 Task: Look for space in Jānjgīr, India from 15th June, 2023 to 21st June, 2023 for 5 adults in price range Rs.14000 to Rs.25000. Place can be entire place with 3 bedrooms having 3 beds and 3 bathrooms. Property type can be house, flat, guest house. Booking option can be shelf check-in. Required host language is English.
Action: Mouse moved to (444, 114)
Screenshot: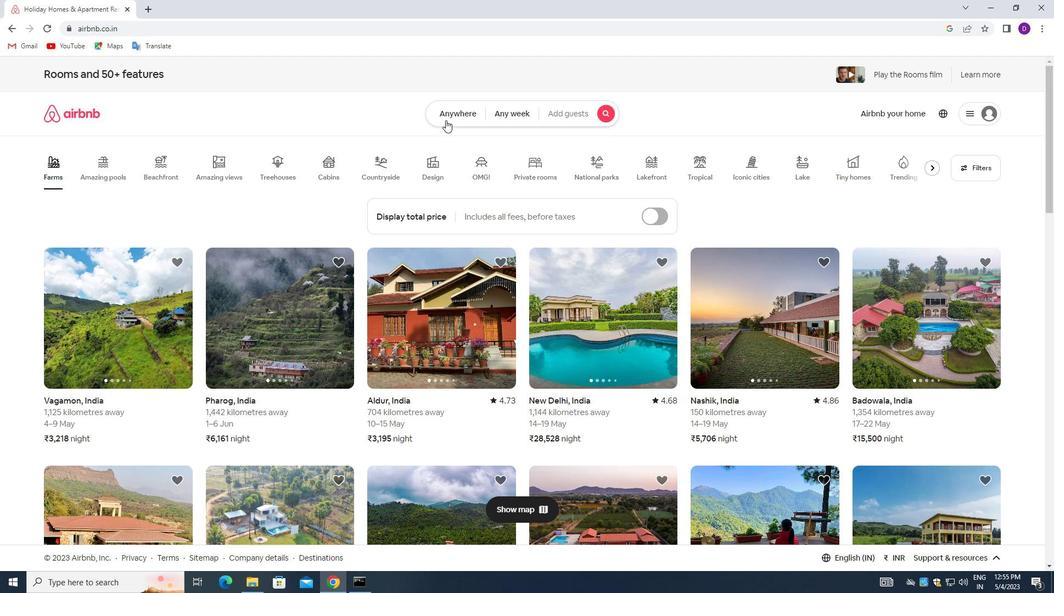 
Action: Mouse pressed left at (444, 114)
Screenshot: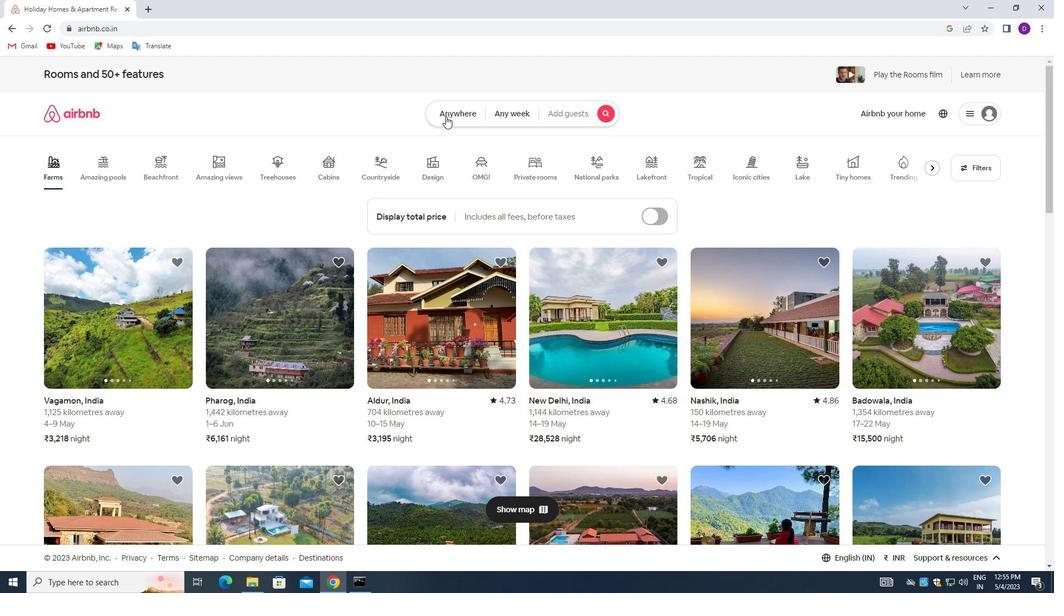 
Action: Mouse moved to (447, 152)
Screenshot: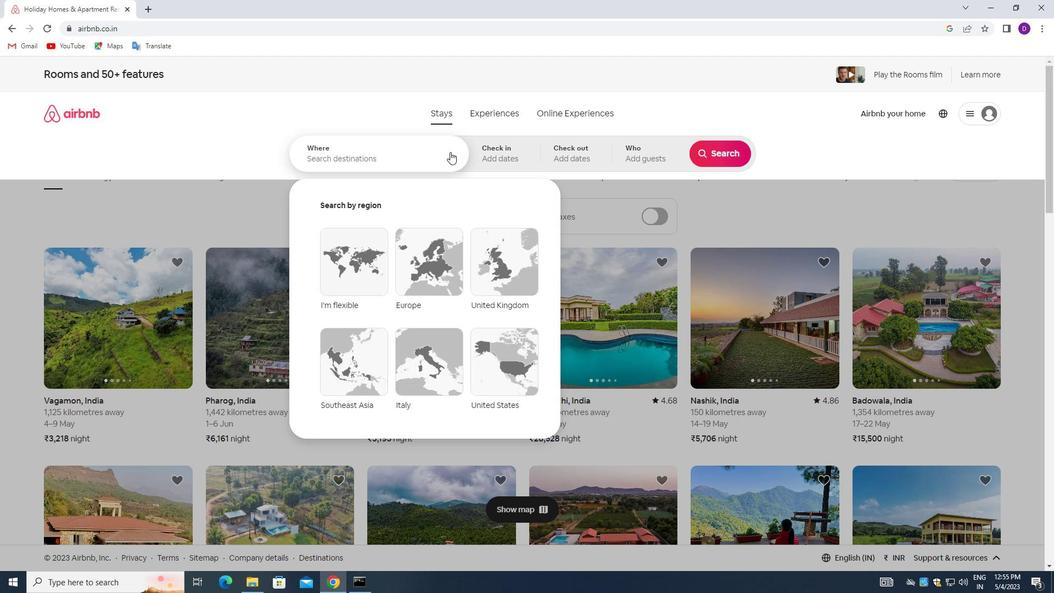 
Action: Mouse pressed left at (447, 152)
Screenshot: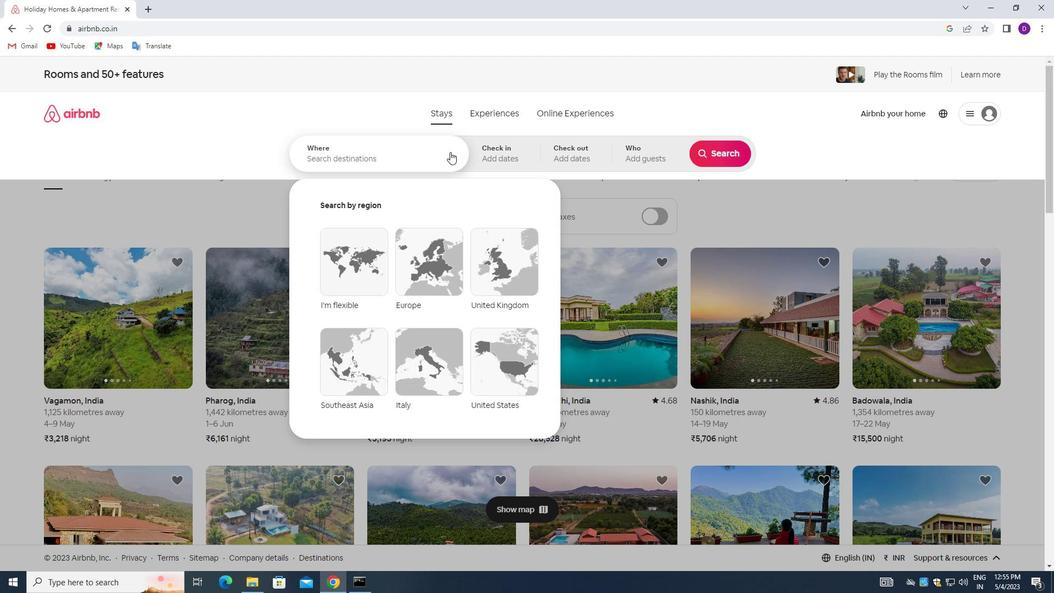
Action: Mouse moved to (121, 145)
Screenshot: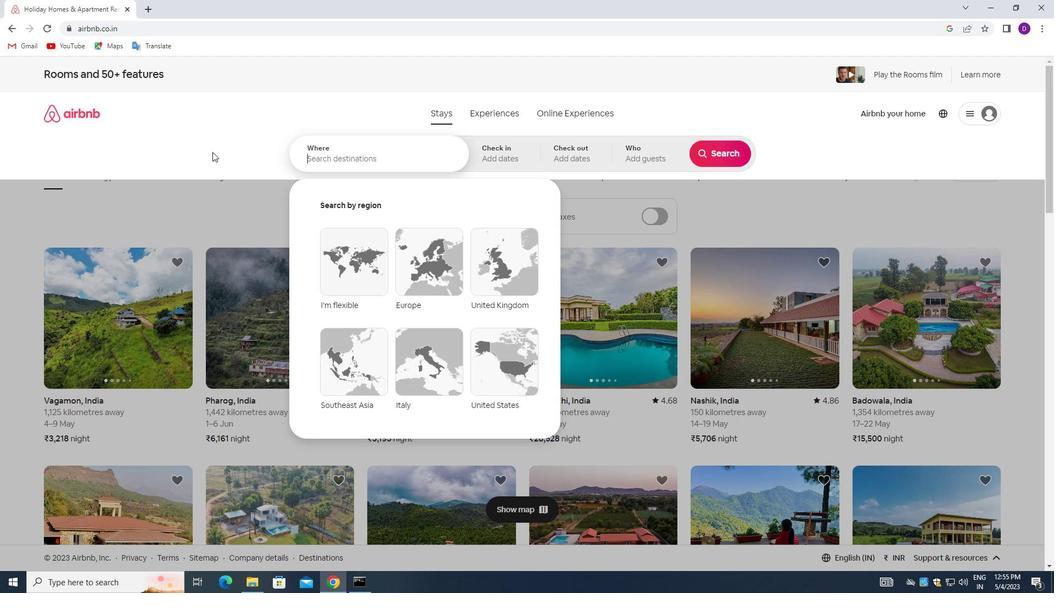 
Action: Key pressed <Key.shift>JANJGIR,<Key.space><Key.shift>INDIA<Key.enter>
Screenshot: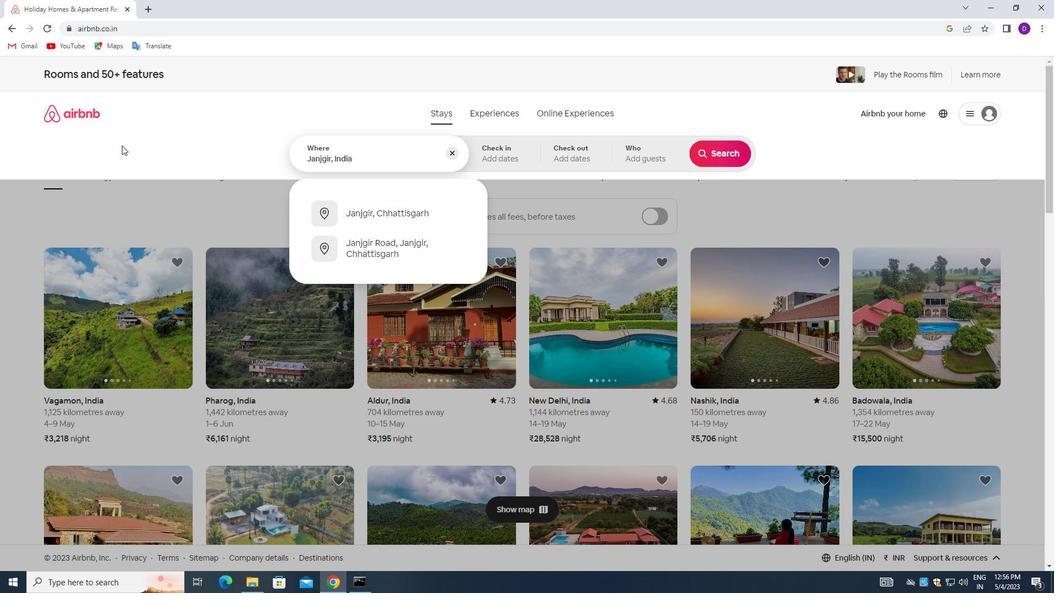 
Action: Mouse moved to (658, 341)
Screenshot: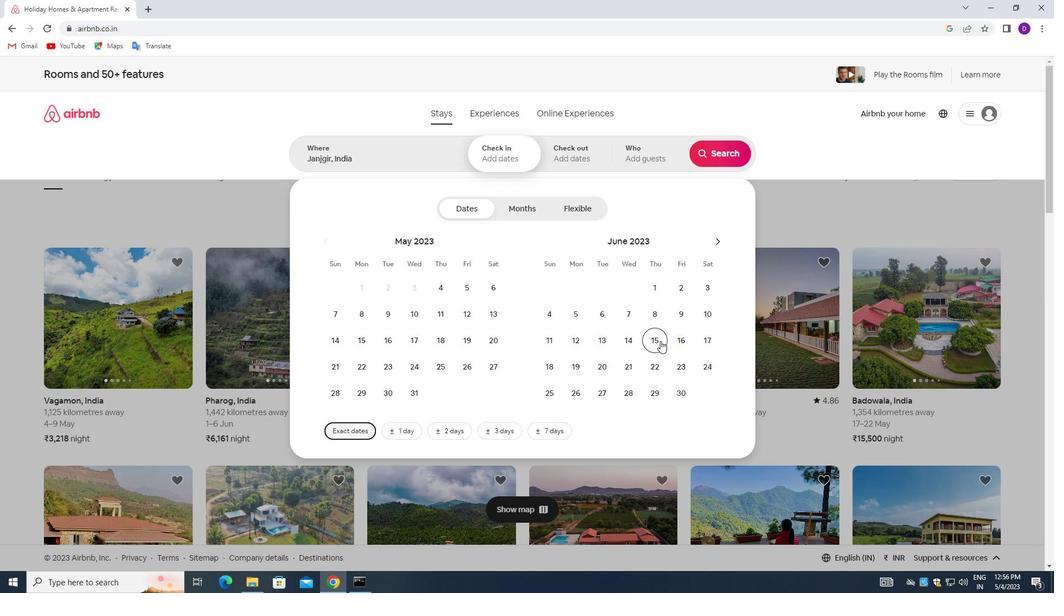 
Action: Mouse pressed left at (658, 341)
Screenshot: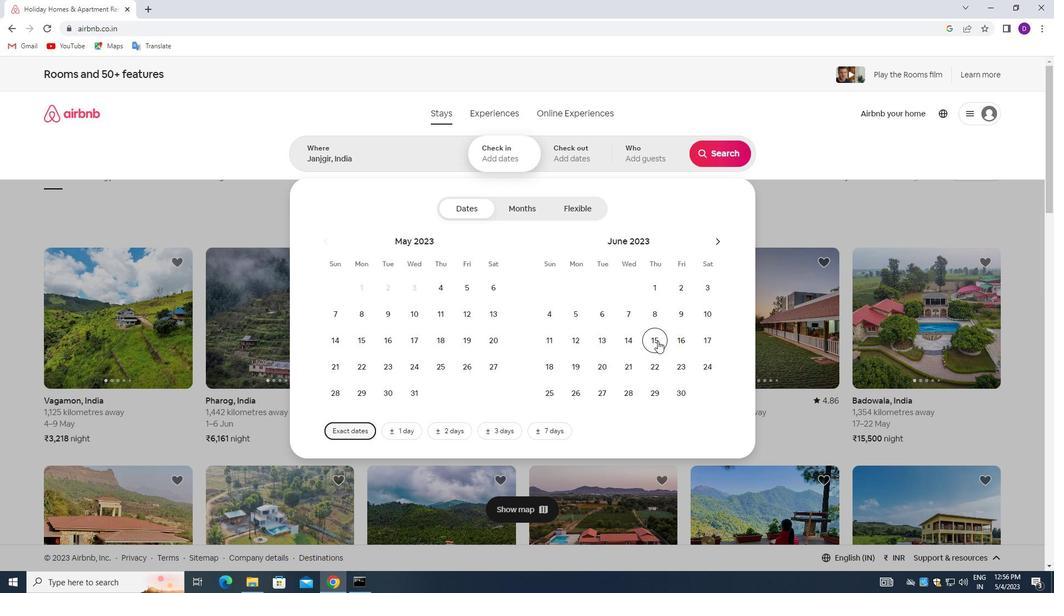 
Action: Mouse moved to (632, 364)
Screenshot: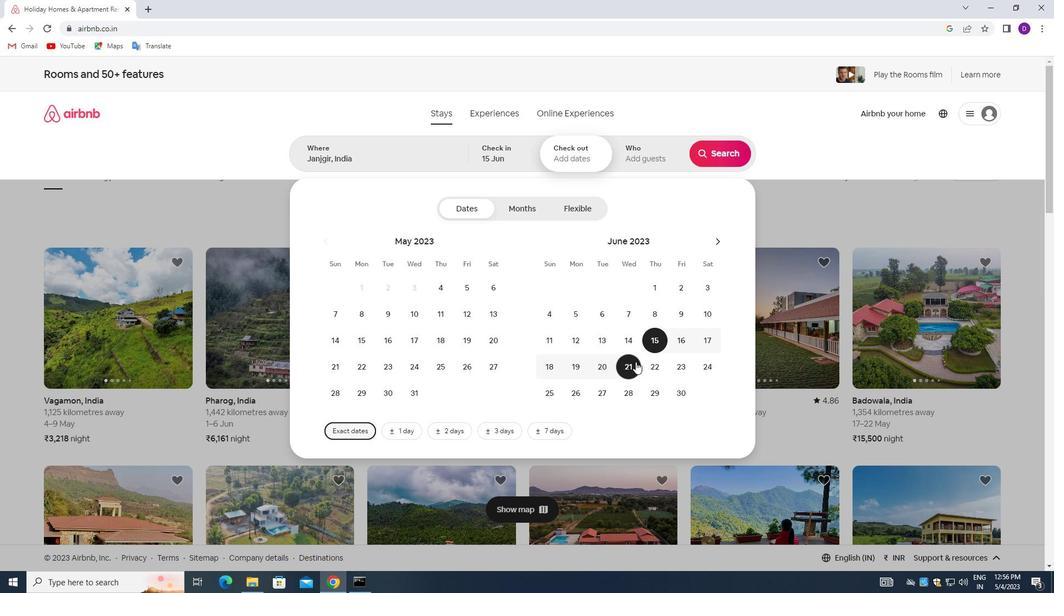 
Action: Mouse pressed left at (632, 364)
Screenshot: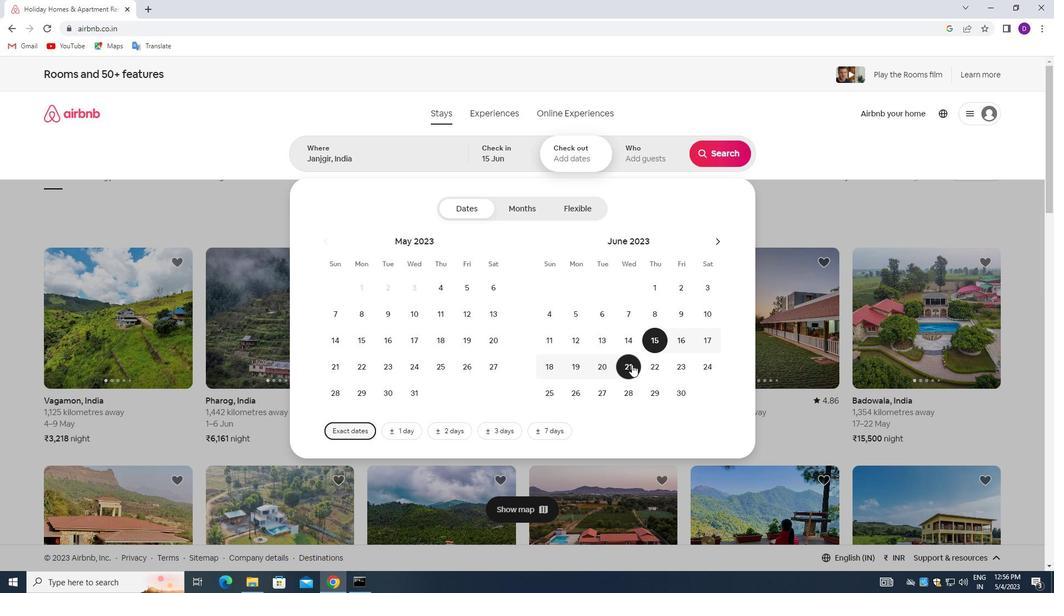 
Action: Mouse moved to (641, 157)
Screenshot: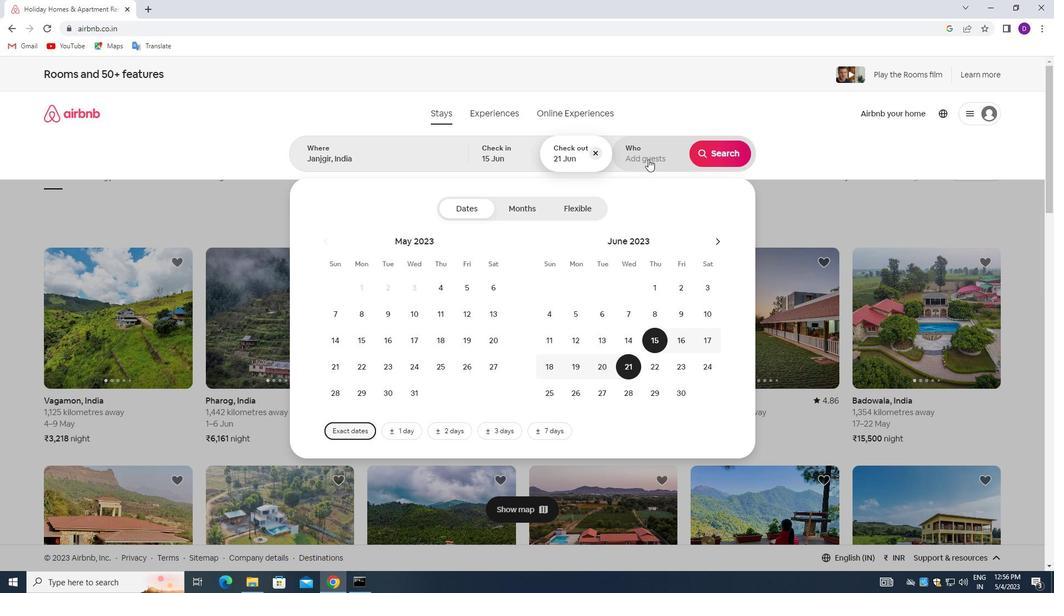 
Action: Mouse pressed left at (641, 157)
Screenshot: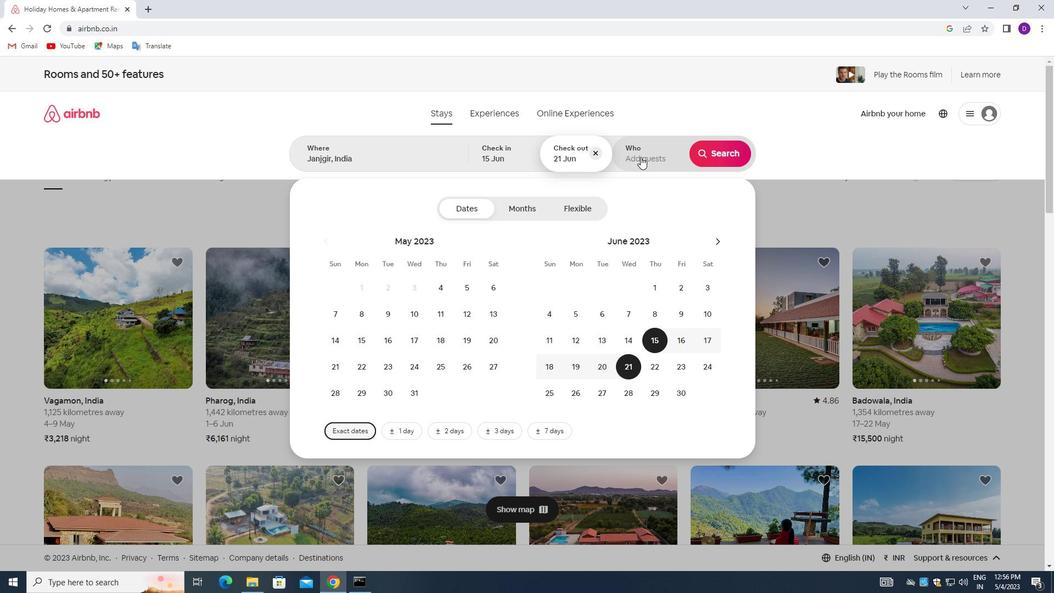 
Action: Mouse moved to (722, 213)
Screenshot: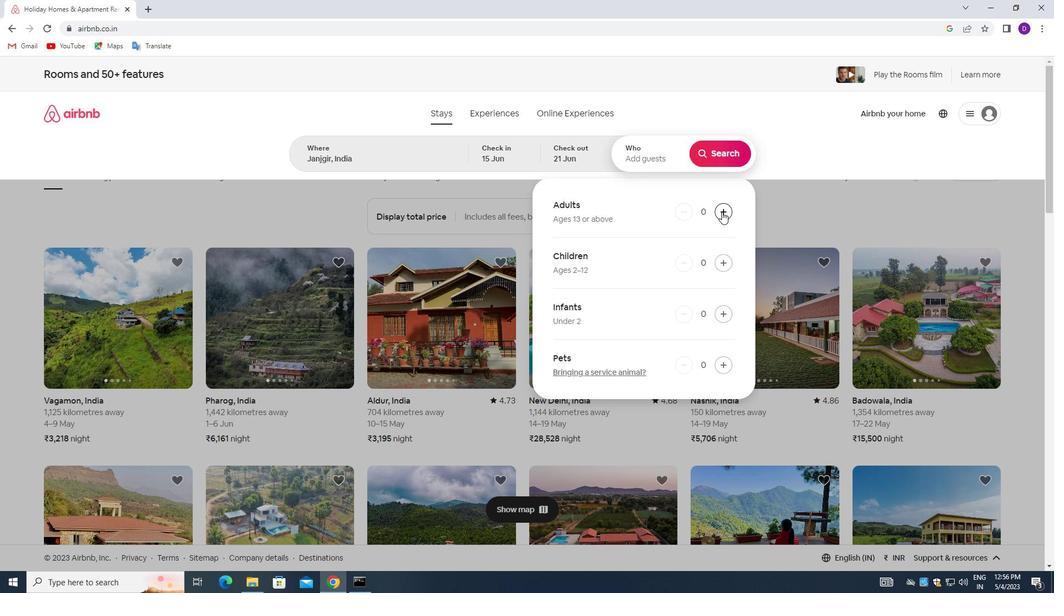 
Action: Mouse pressed left at (722, 213)
Screenshot: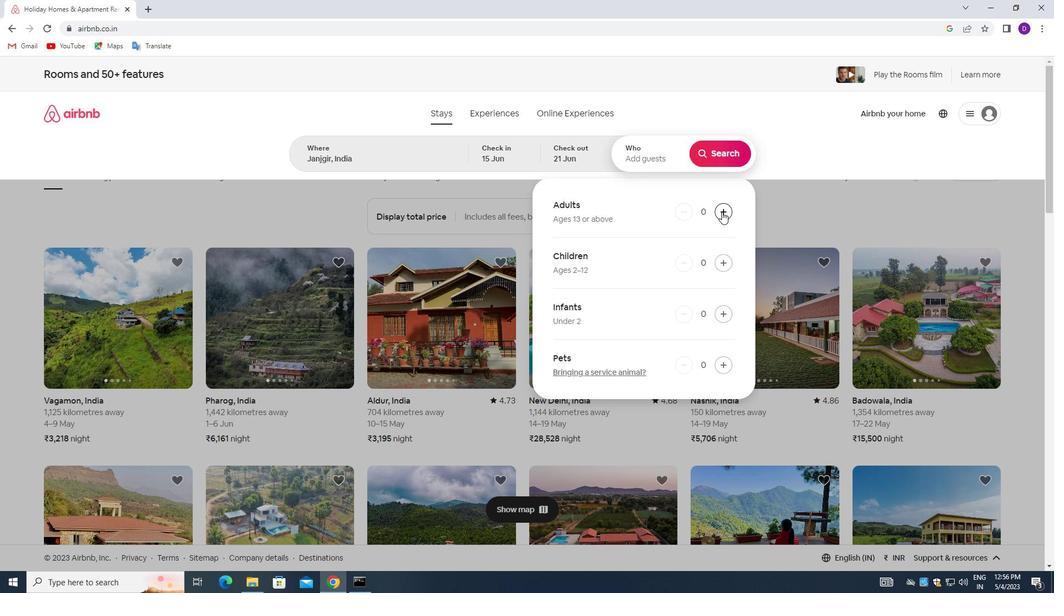 
Action: Mouse pressed left at (722, 213)
Screenshot: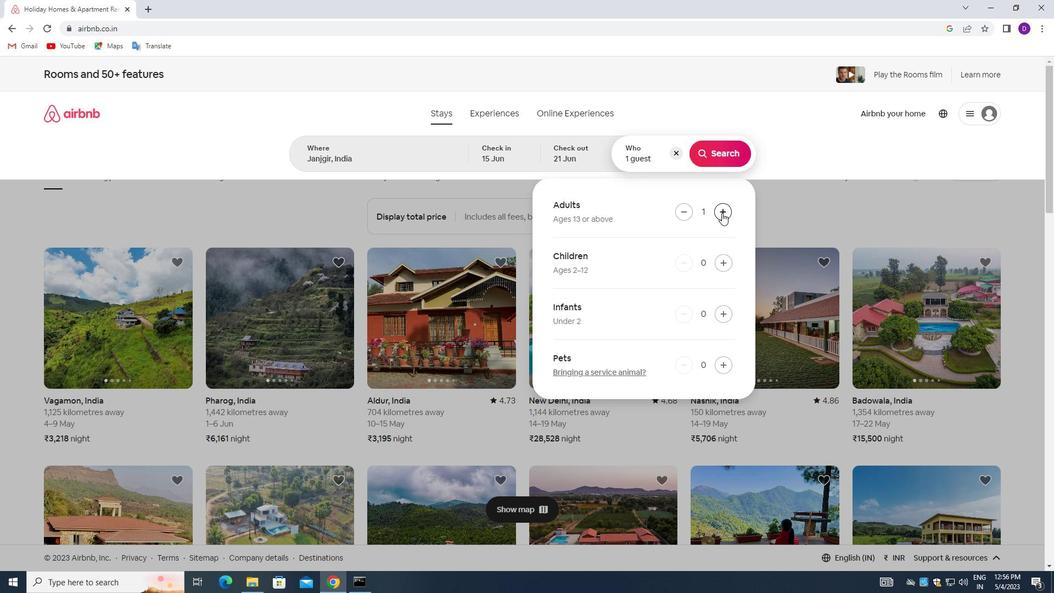 
Action: Mouse pressed left at (722, 213)
Screenshot: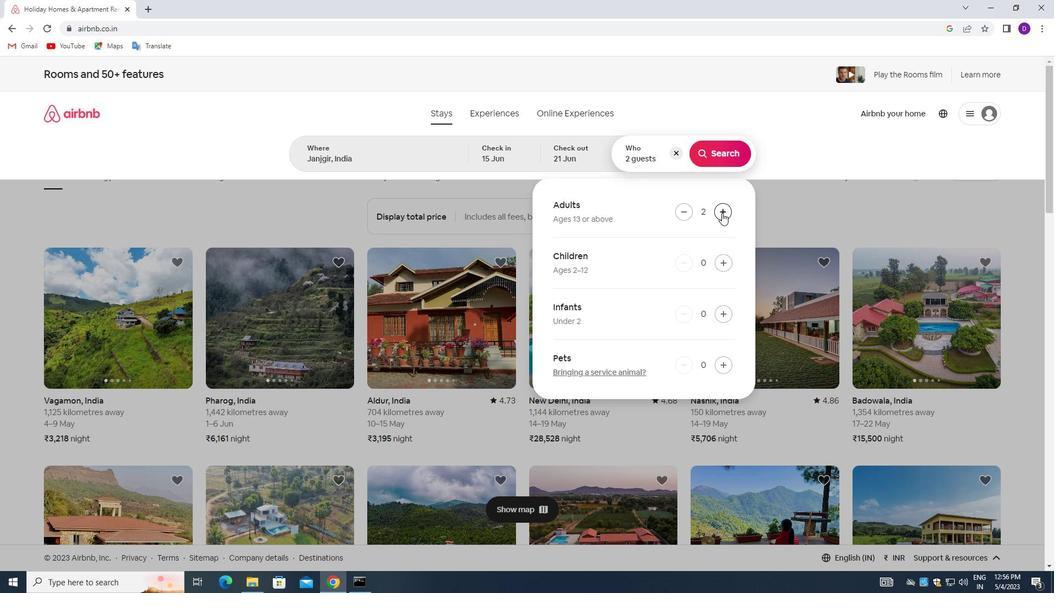 
Action: Mouse pressed left at (722, 213)
Screenshot: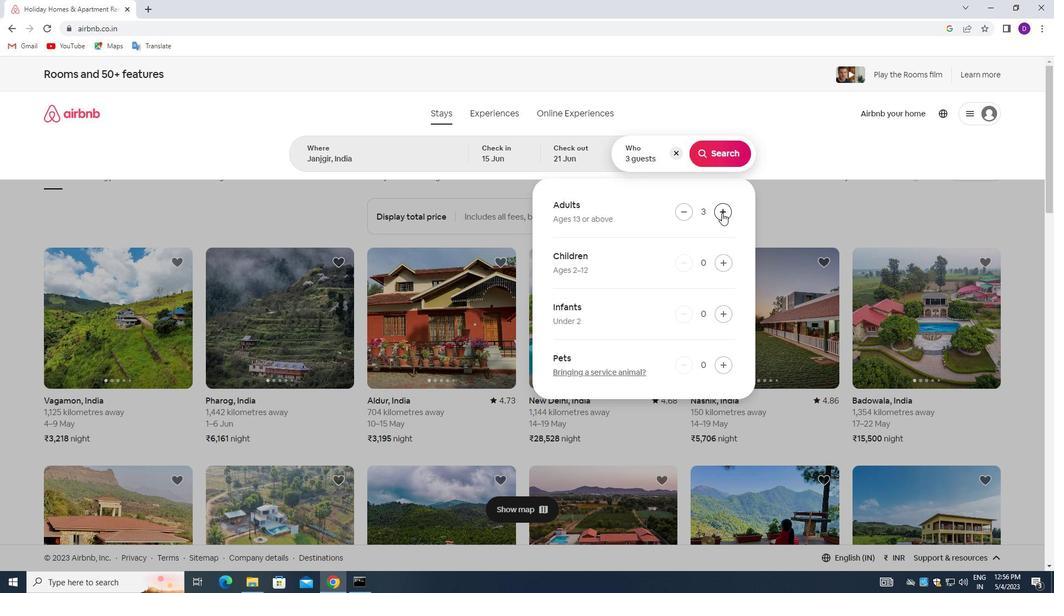 
Action: Mouse pressed left at (722, 213)
Screenshot: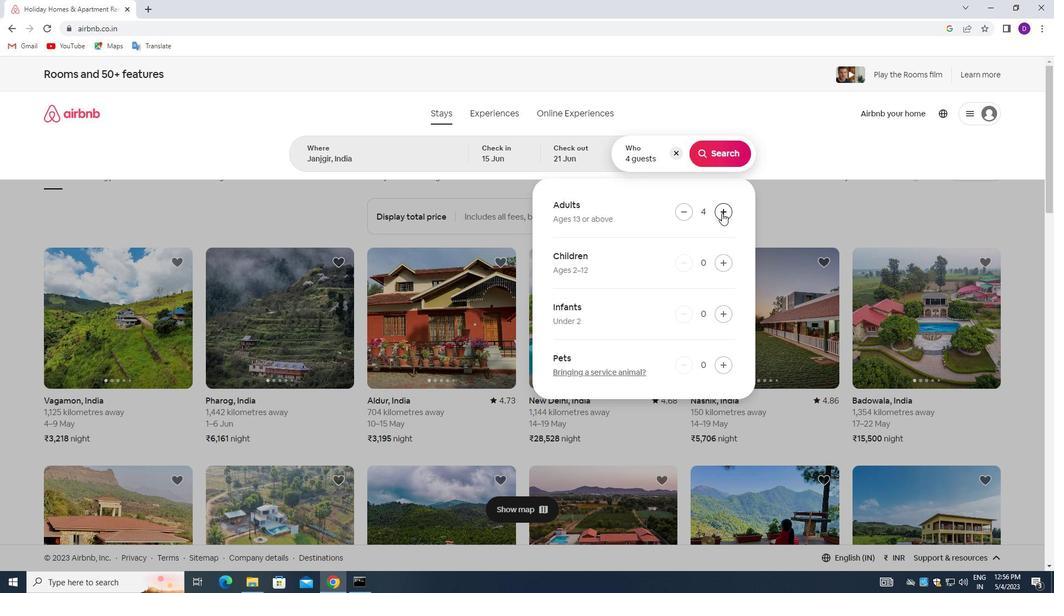 
Action: Mouse moved to (714, 154)
Screenshot: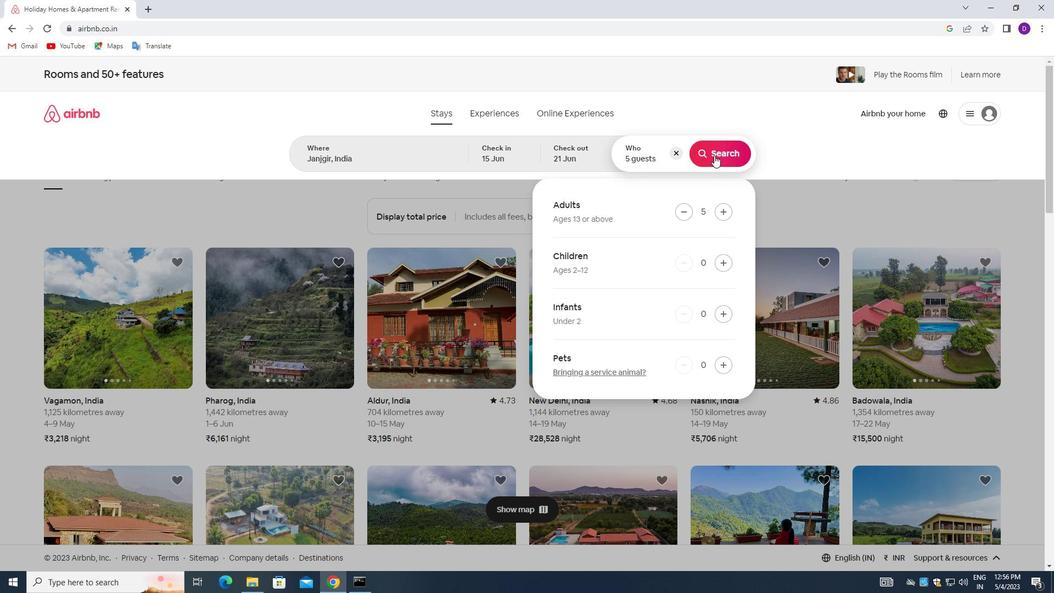 
Action: Mouse pressed left at (714, 154)
Screenshot: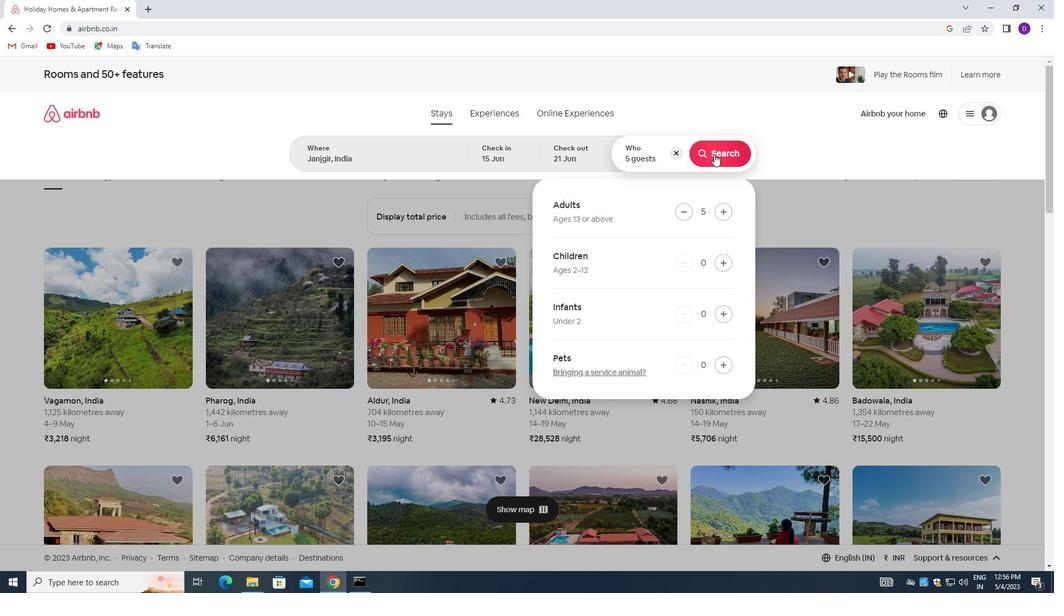
Action: Mouse moved to (993, 123)
Screenshot: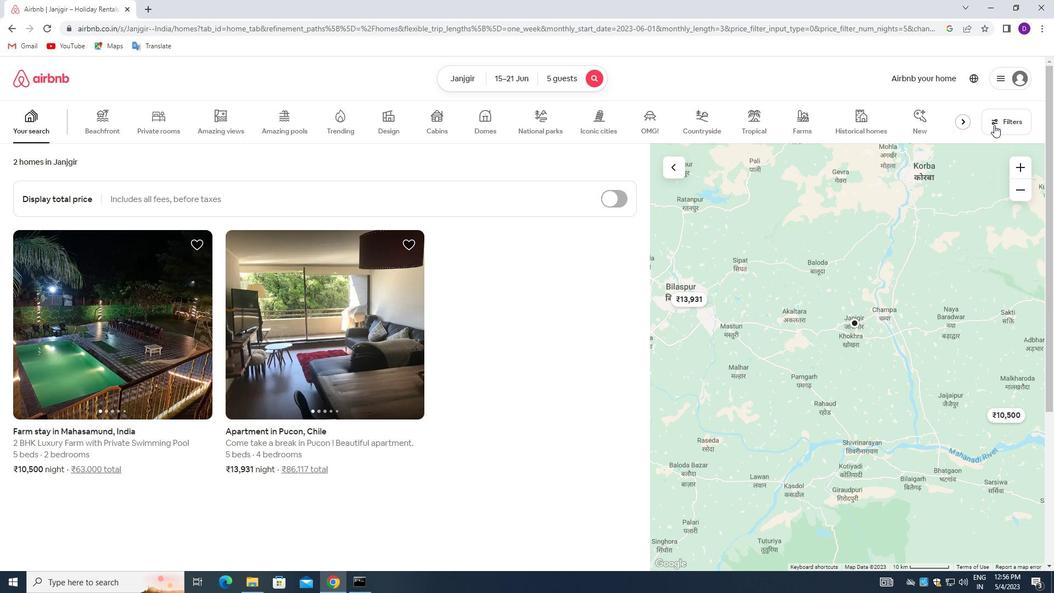 
Action: Mouse pressed left at (993, 123)
Screenshot: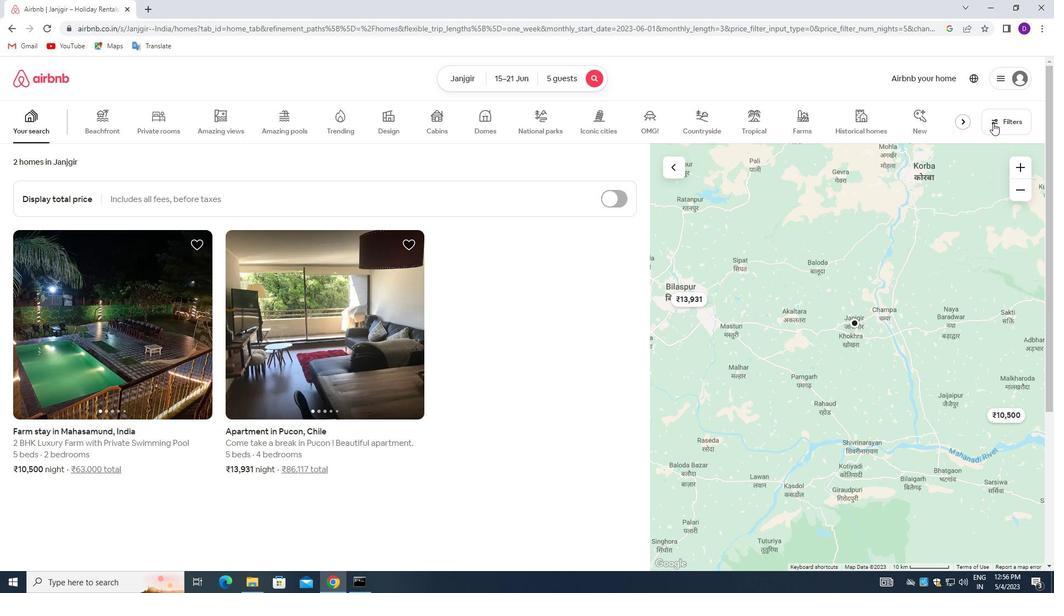 
Action: Mouse moved to (386, 262)
Screenshot: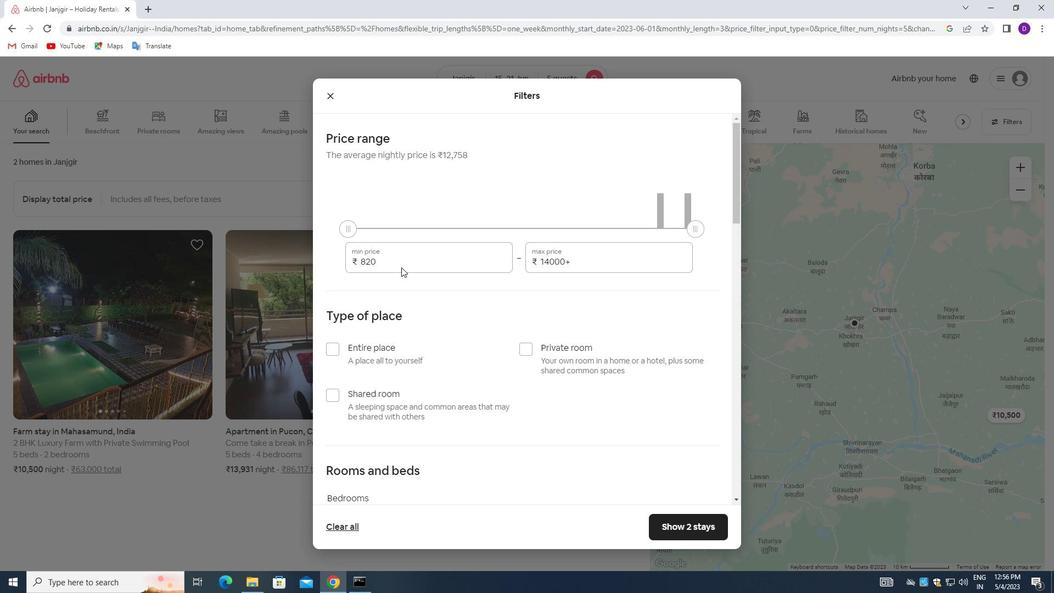 
Action: Mouse pressed left at (386, 262)
Screenshot: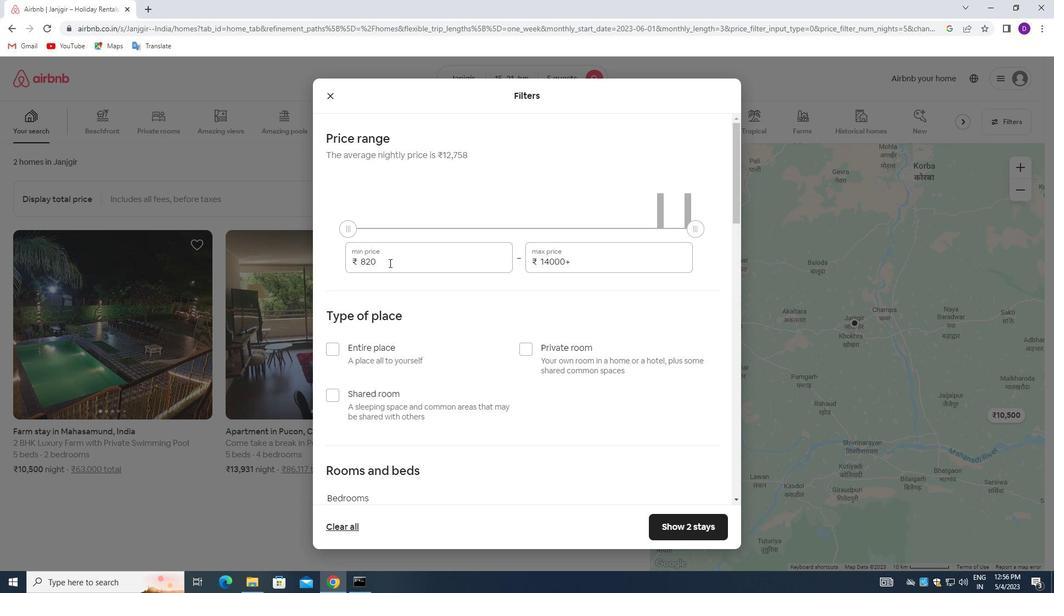 
Action: Mouse pressed left at (386, 262)
Screenshot: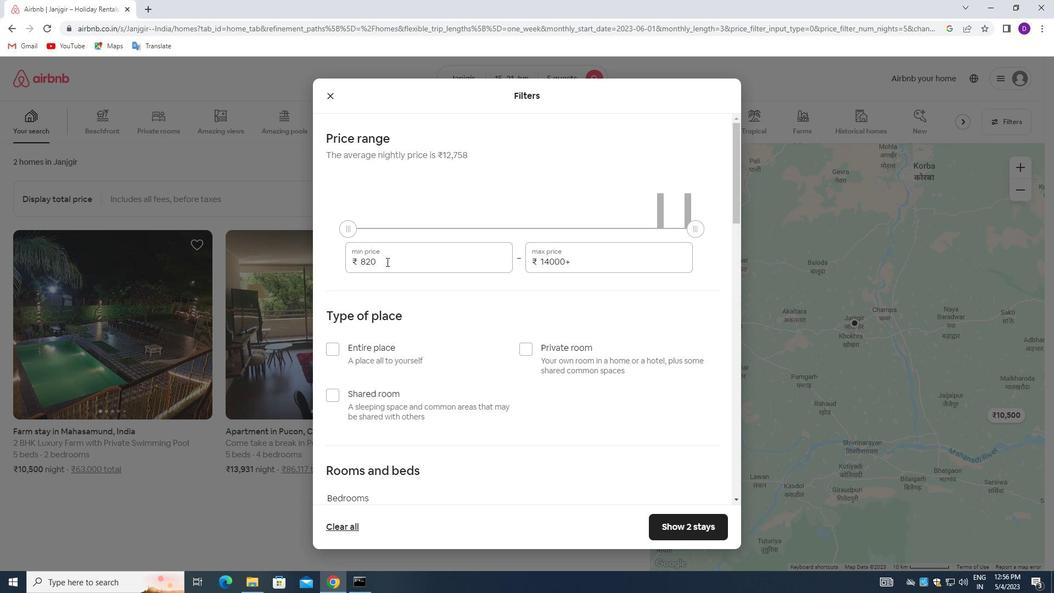 
Action: Key pressed 14000<Key.tab>25000
Screenshot: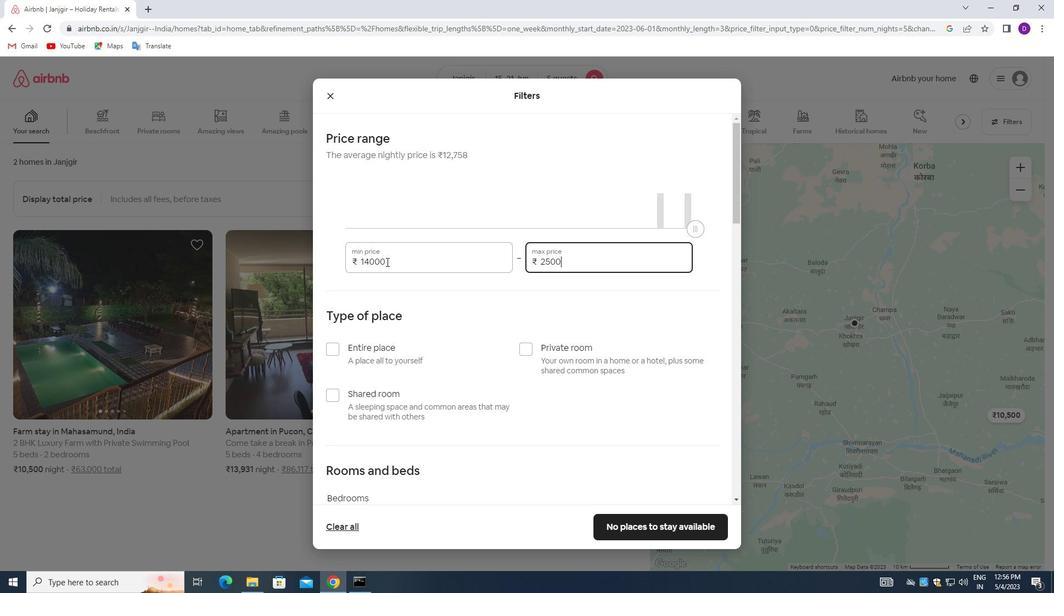 
Action: Mouse moved to (539, 360)
Screenshot: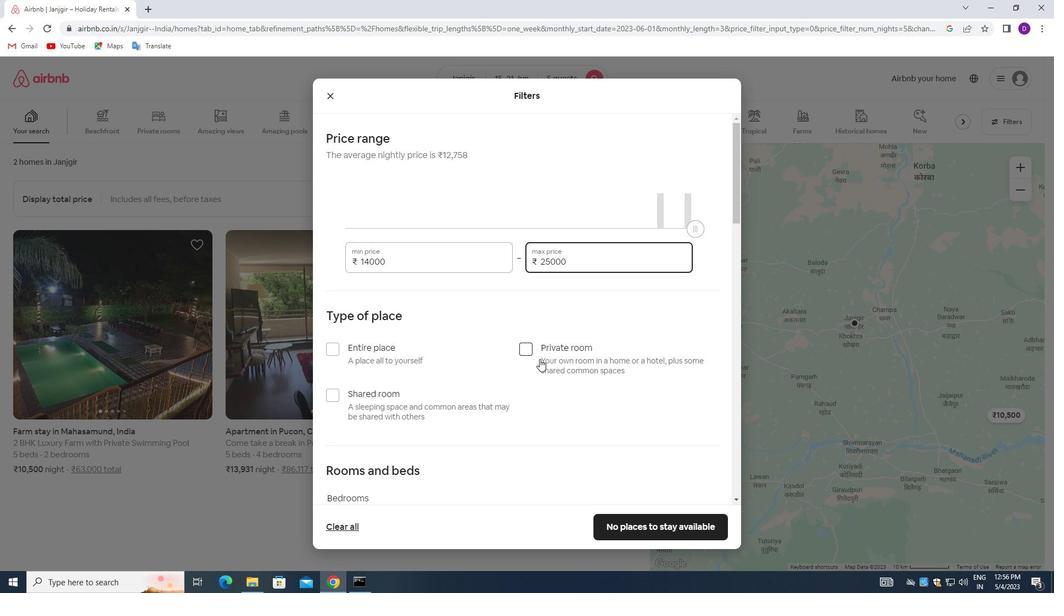 
Action: Mouse scrolled (539, 359) with delta (0, 0)
Screenshot: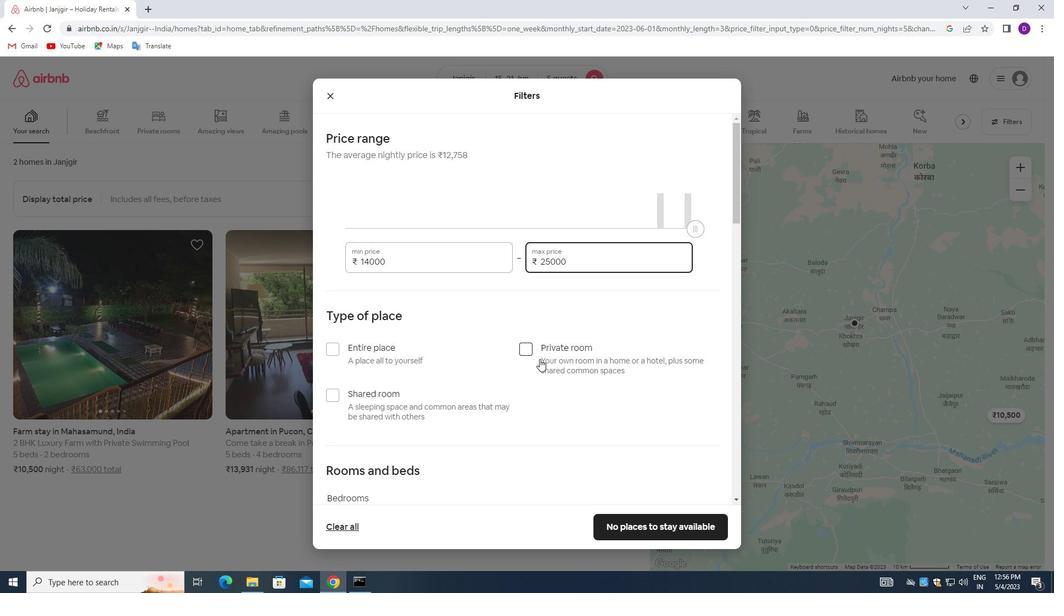 
Action: Mouse moved to (335, 292)
Screenshot: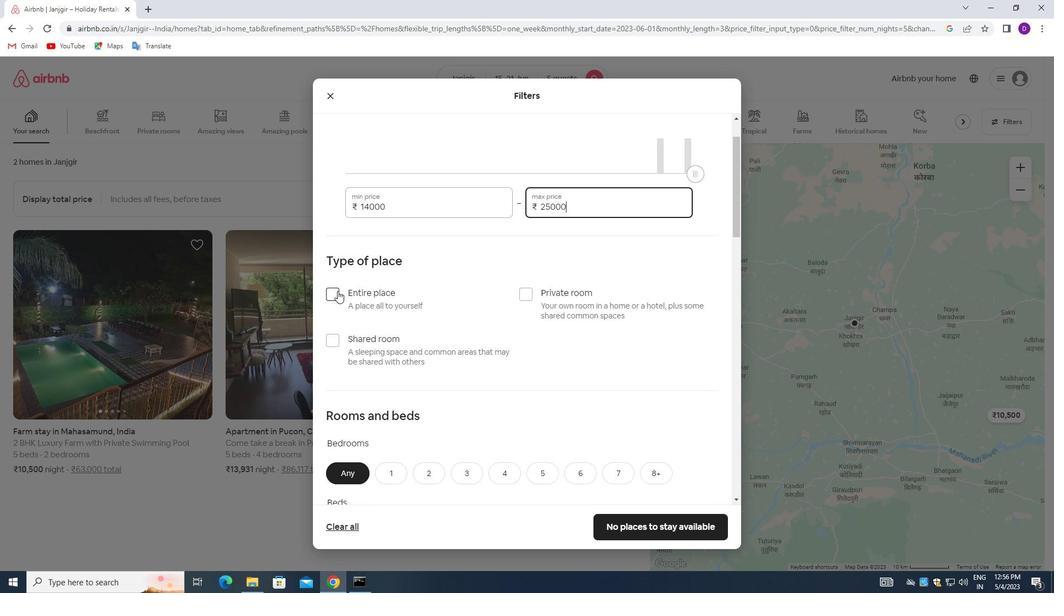 
Action: Mouse pressed left at (335, 292)
Screenshot: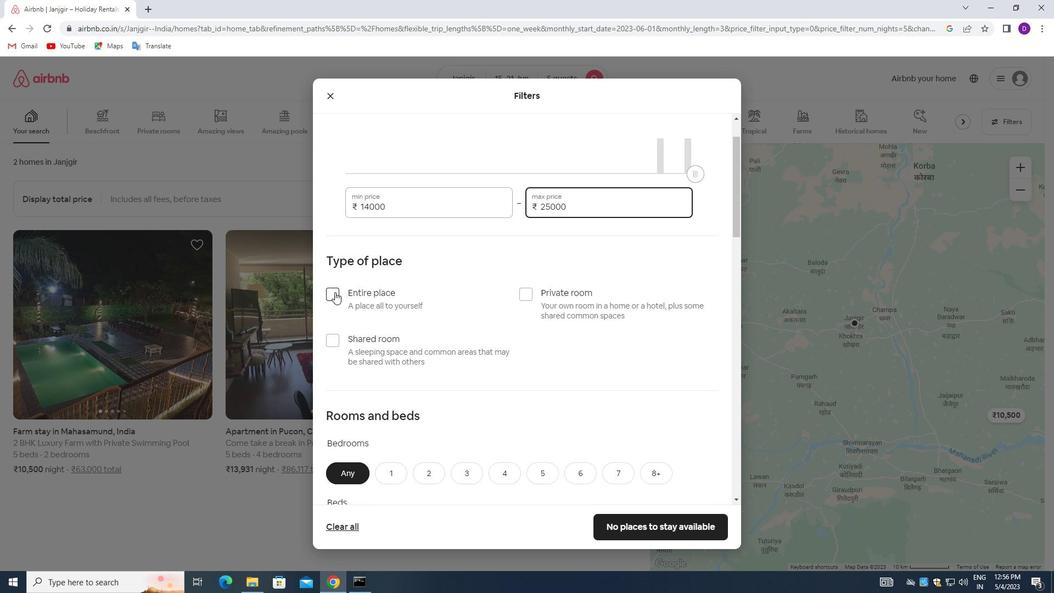 
Action: Mouse moved to (489, 323)
Screenshot: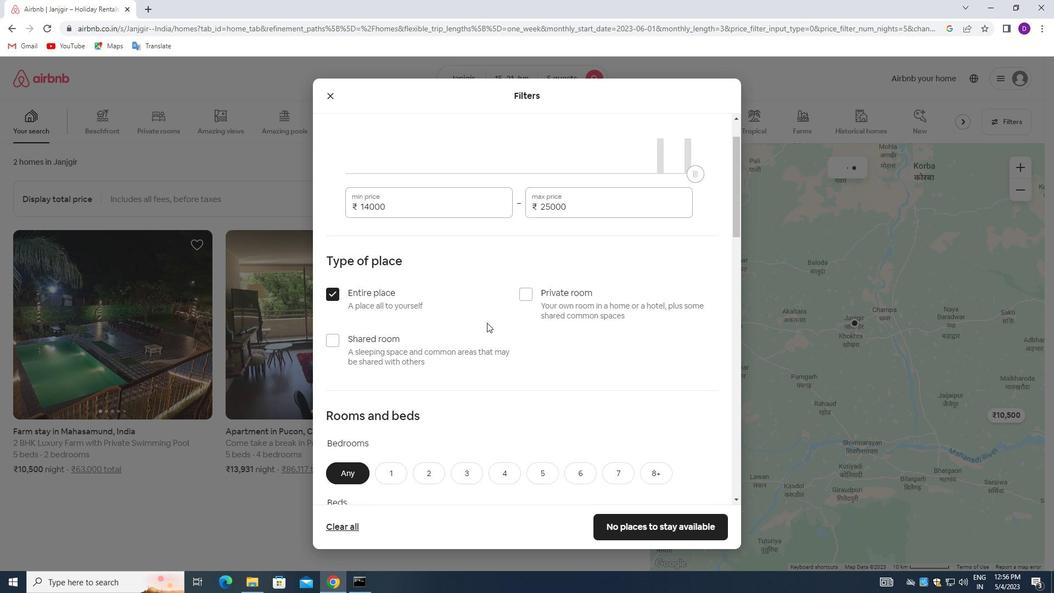 
Action: Mouse scrolled (489, 322) with delta (0, 0)
Screenshot: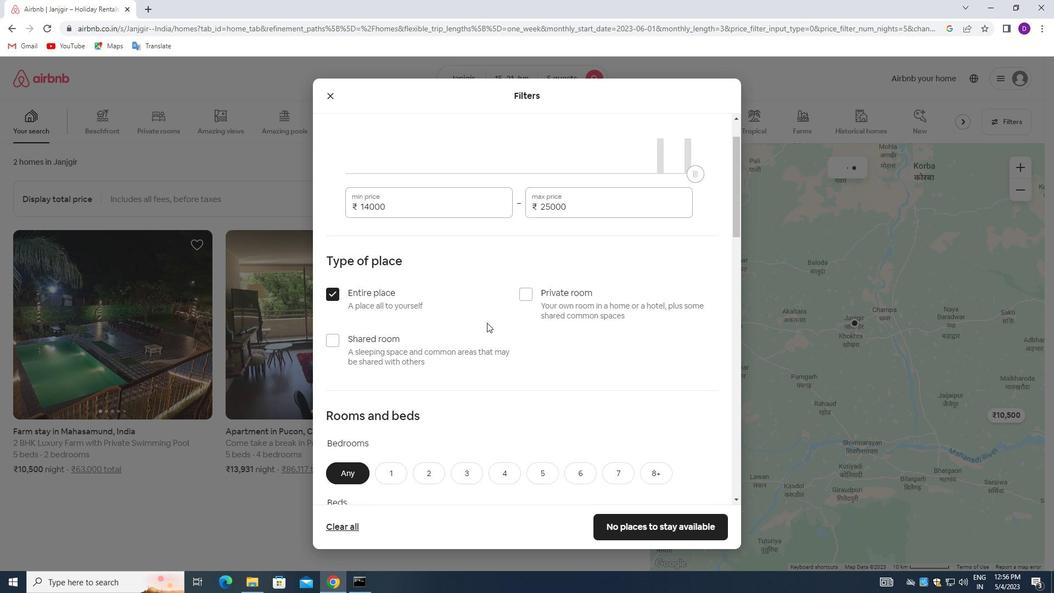 
Action: Mouse moved to (490, 323)
Screenshot: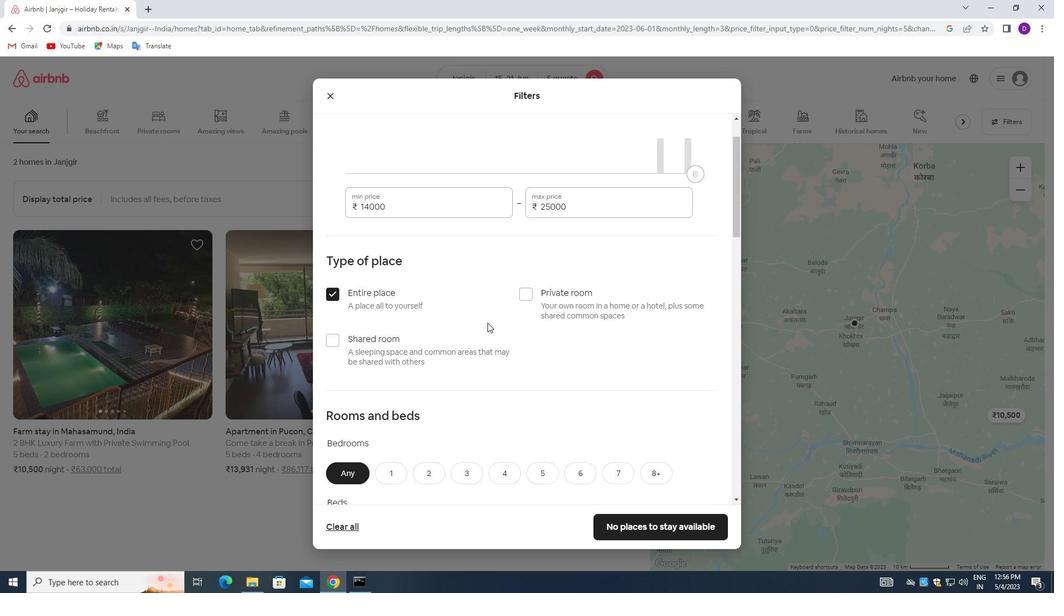 
Action: Mouse scrolled (490, 322) with delta (0, 0)
Screenshot: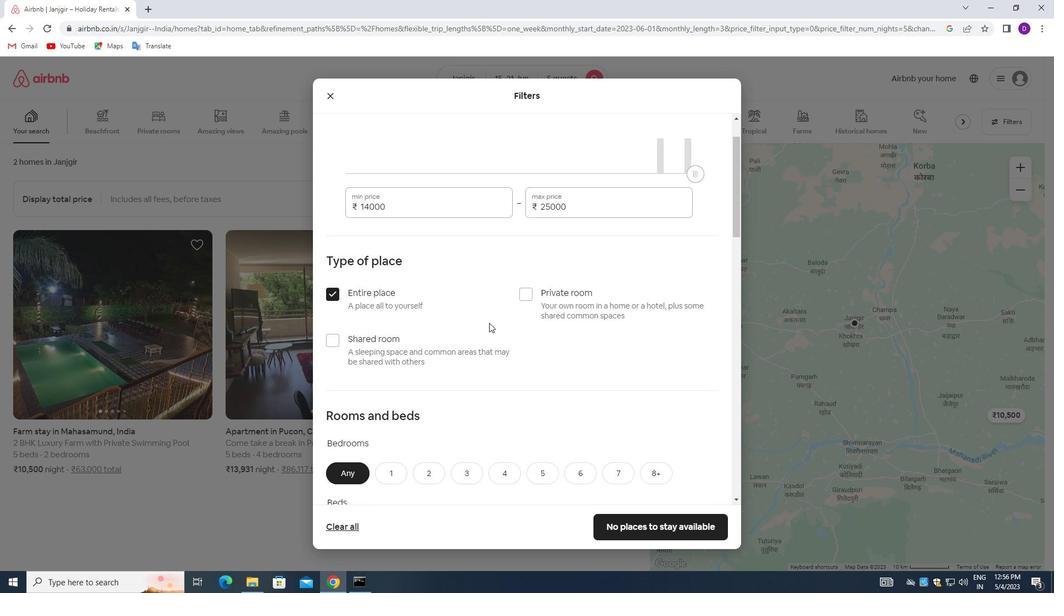 
Action: Mouse moved to (490, 323)
Screenshot: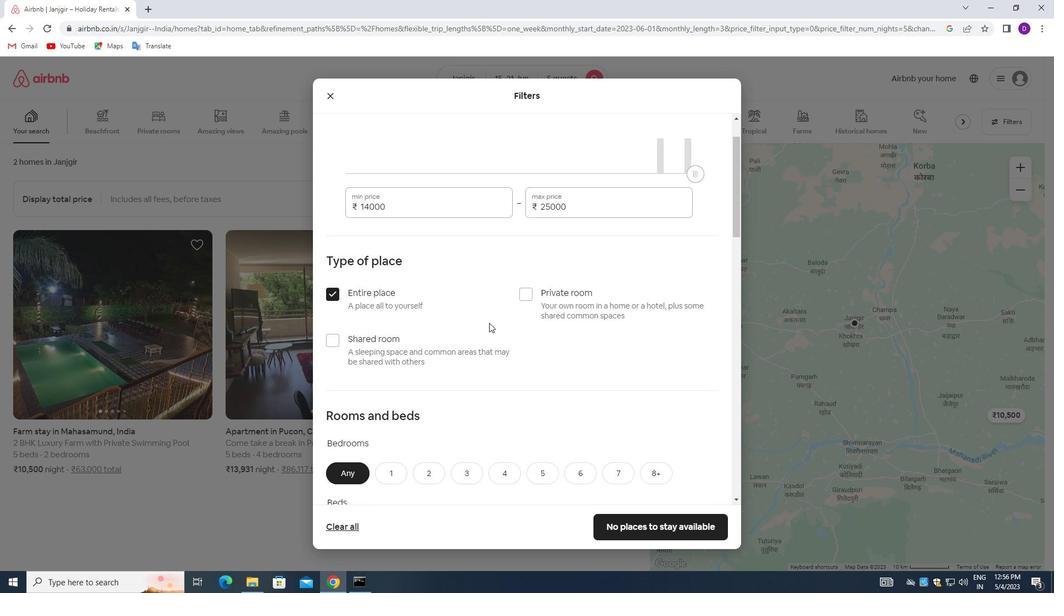 
Action: Mouse scrolled (490, 323) with delta (0, 0)
Screenshot: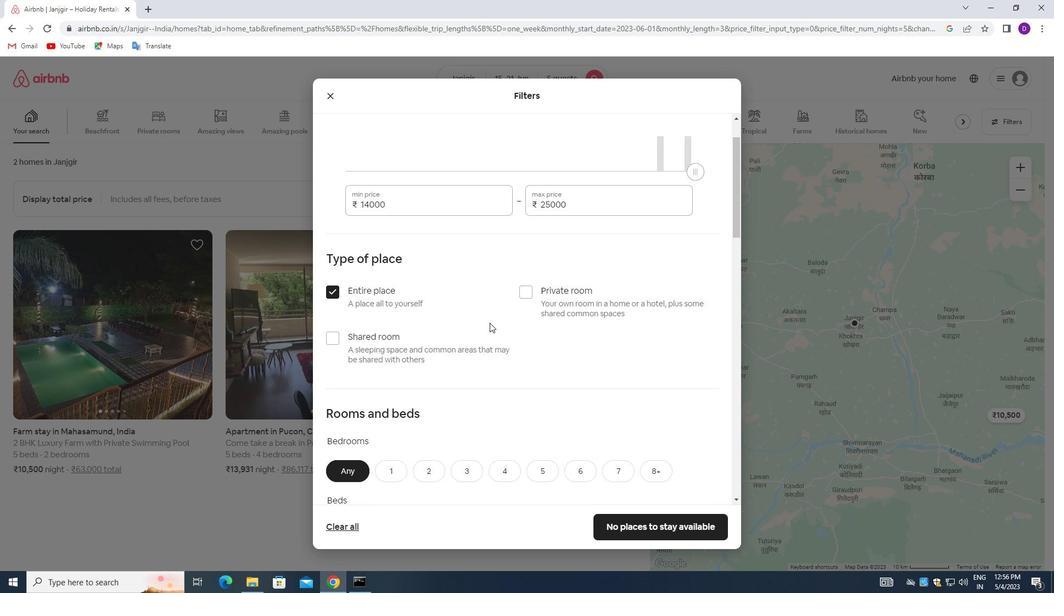 
Action: Mouse moved to (467, 313)
Screenshot: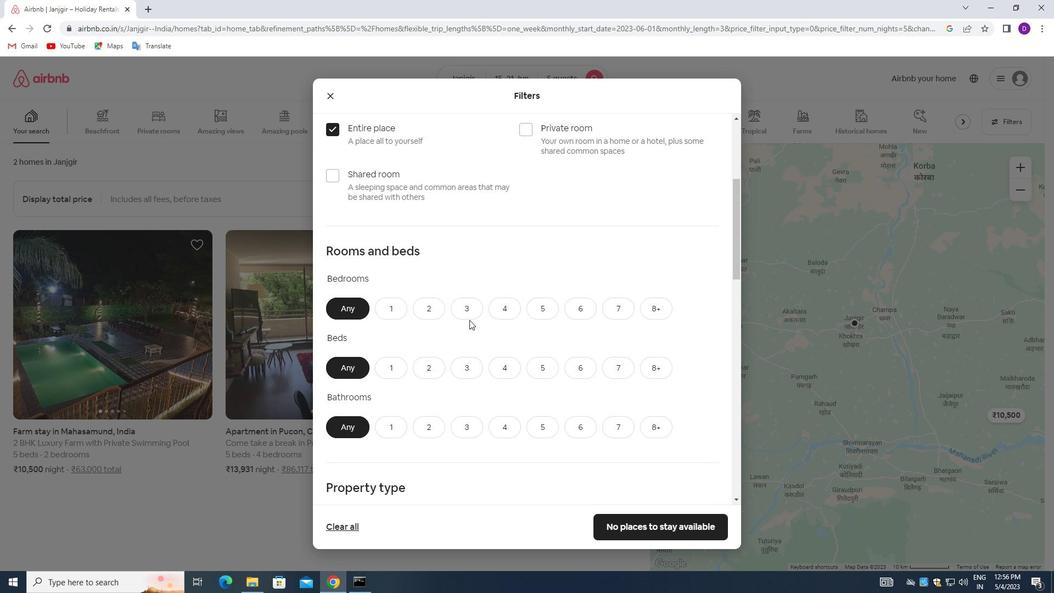 
Action: Mouse pressed left at (467, 313)
Screenshot: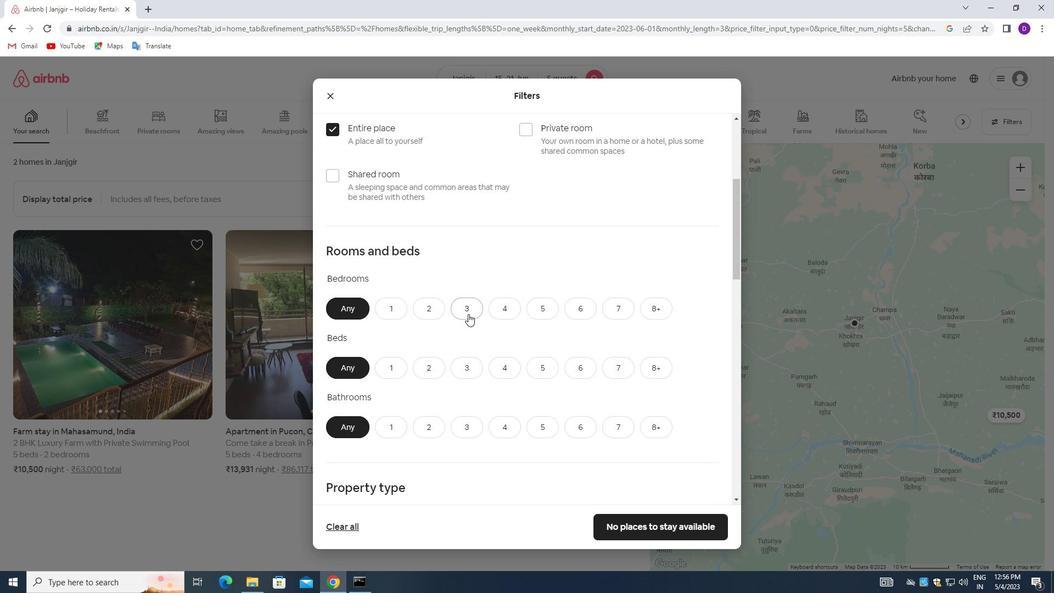 
Action: Mouse moved to (473, 369)
Screenshot: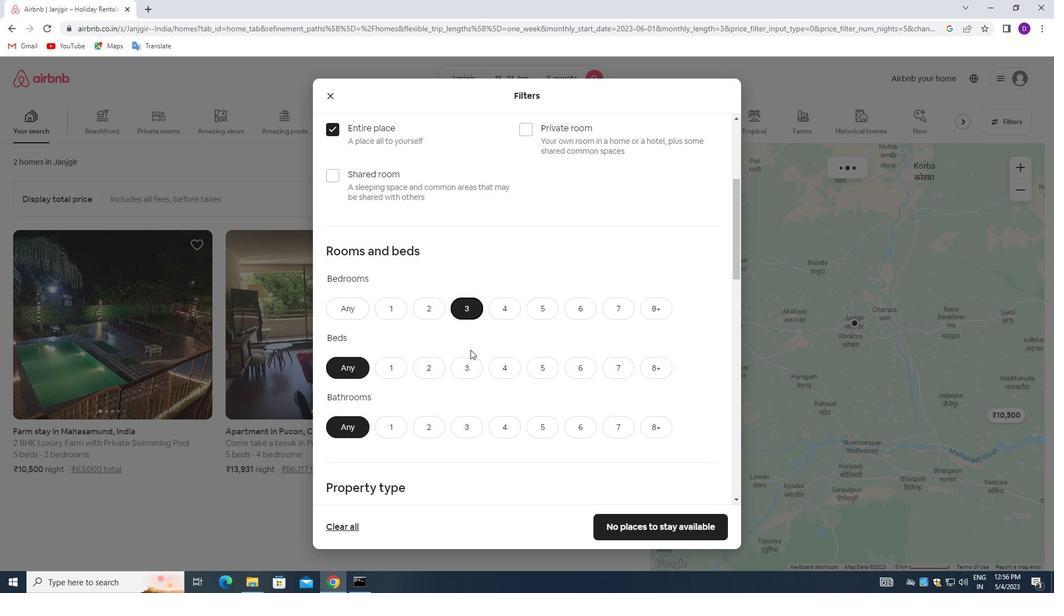 
Action: Mouse pressed left at (473, 369)
Screenshot: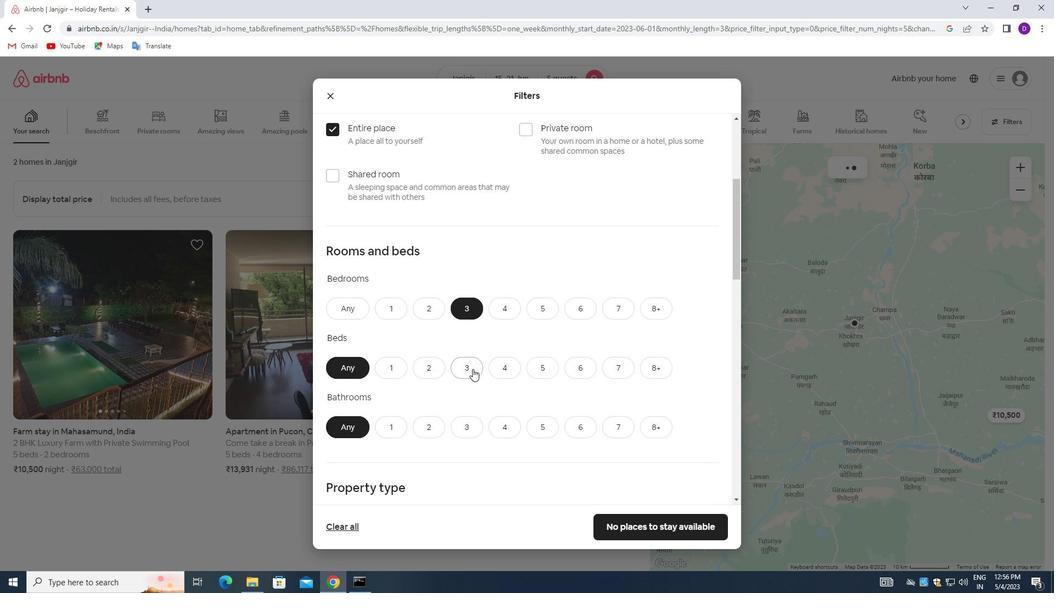 
Action: Mouse moved to (474, 419)
Screenshot: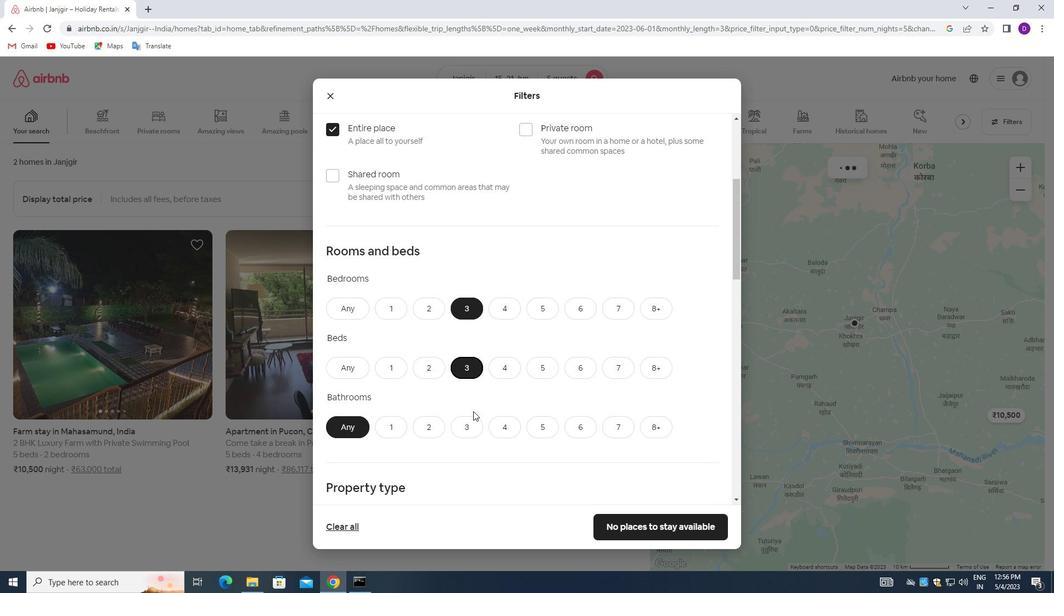 
Action: Mouse pressed left at (474, 419)
Screenshot: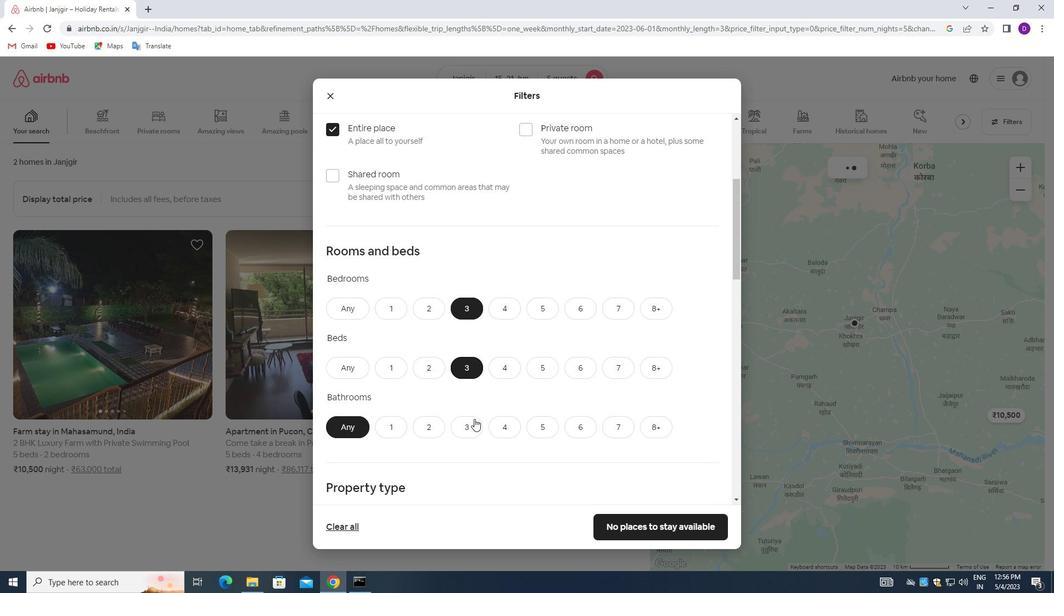 
Action: Mouse moved to (460, 321)
Screenshot: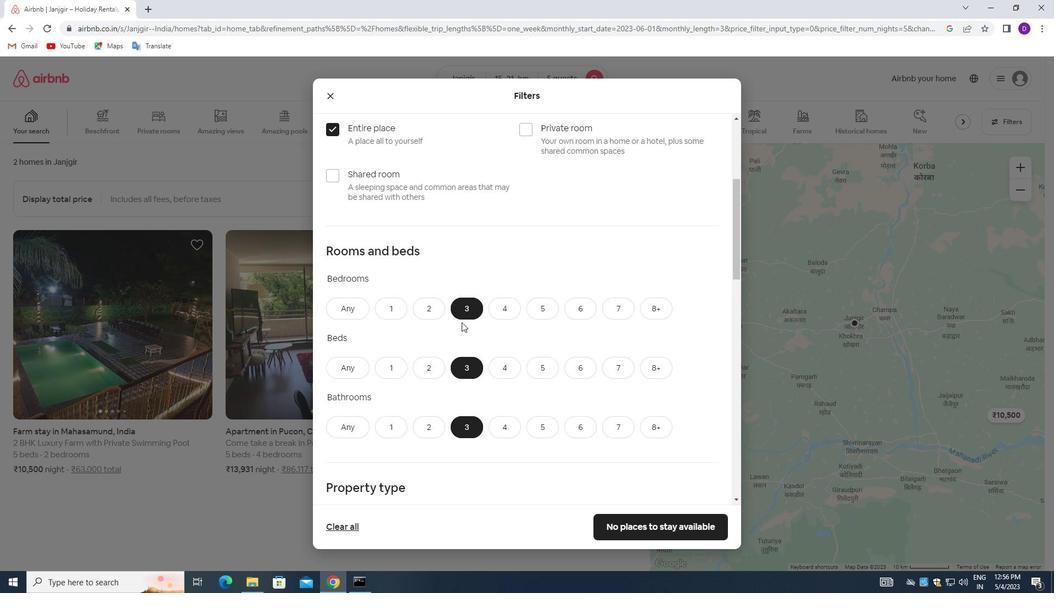 
Action: Mouse scrolled (460, 321) with delta (0, 0)
Screenshot: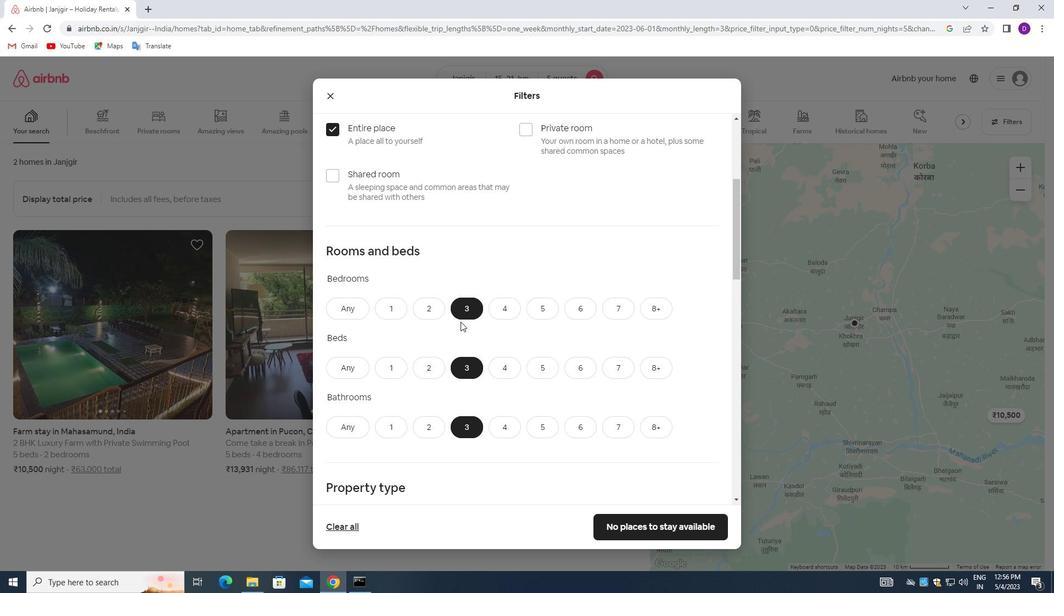 
Action: Mouse moved to (461, 321)
Screenshot: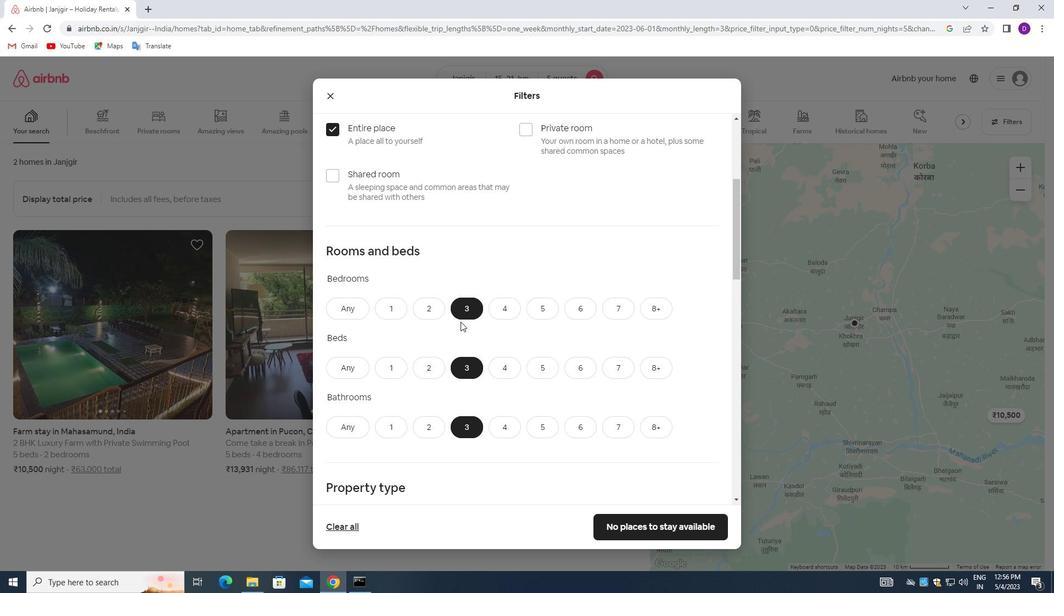 
Action: Mouse scrolled (461, 321) with delta (0, 0)
Screenshot: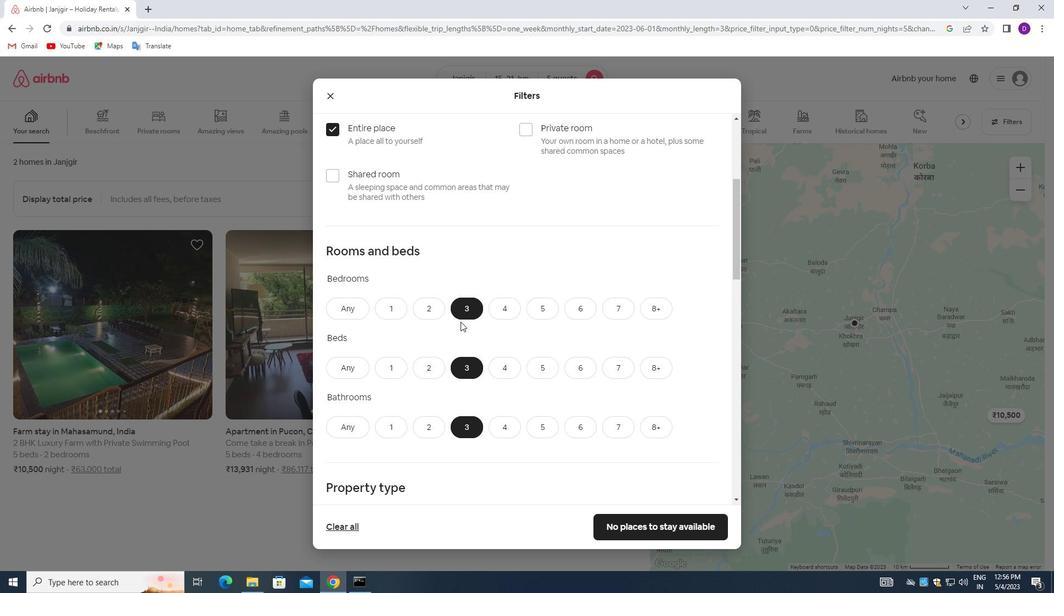 
Action: Mouse scrolled (461, 321) with delta (0, 0)
Screenshot: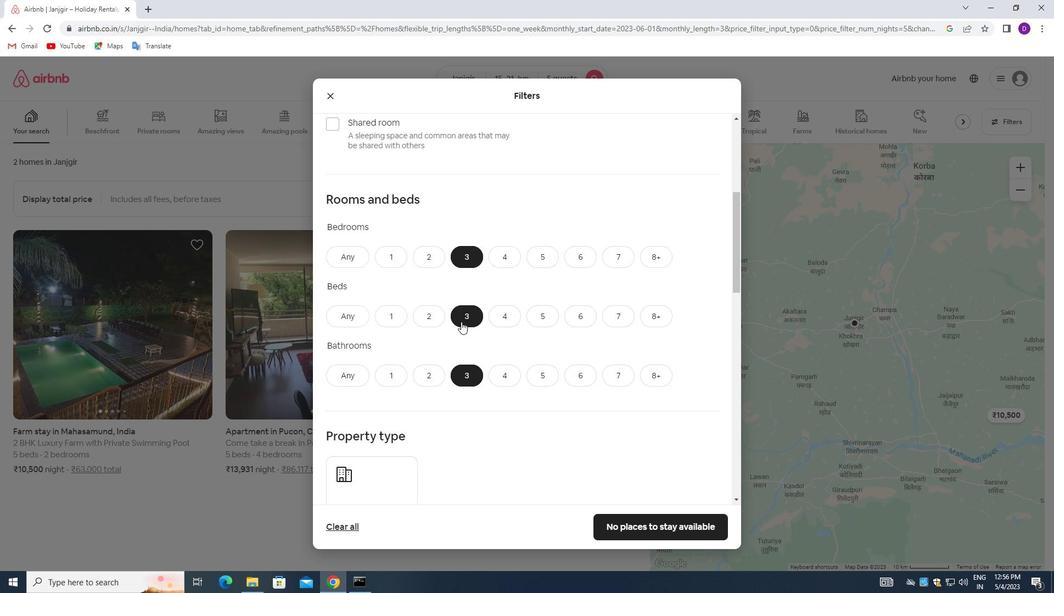 
Action: Mouse moved to (385, 370)
Screenshot: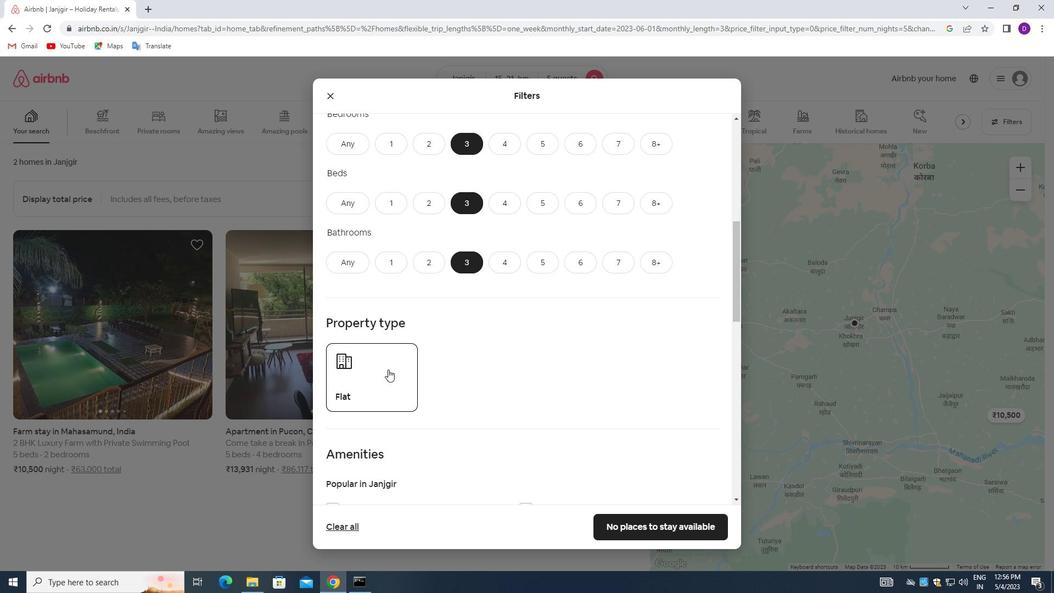 
Action: Mouse pressed left at (385, 370)
Screenshot: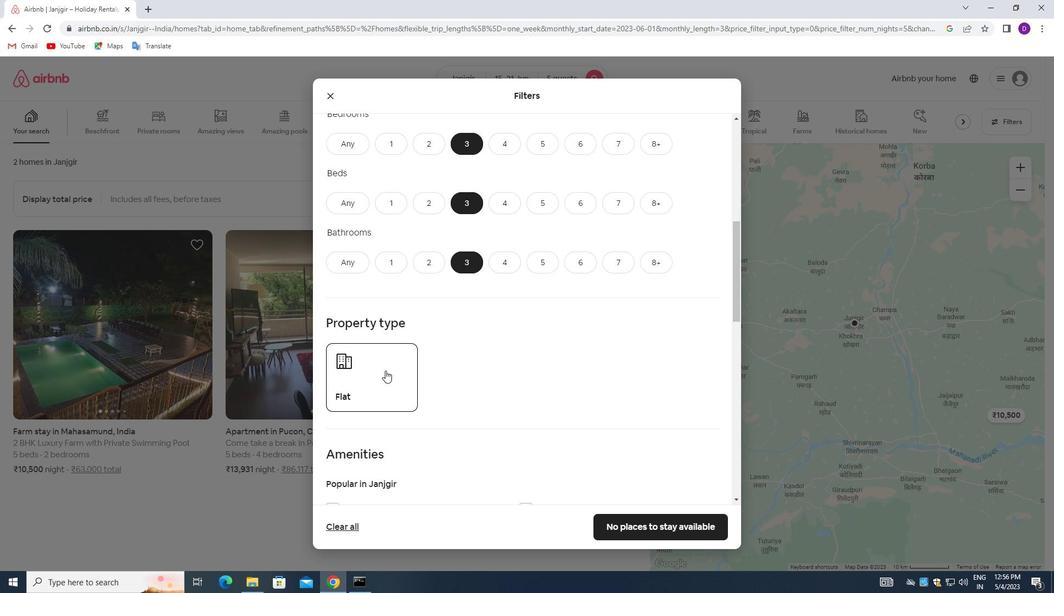
Action: Mouse moved to (498, 329)
Screenshot: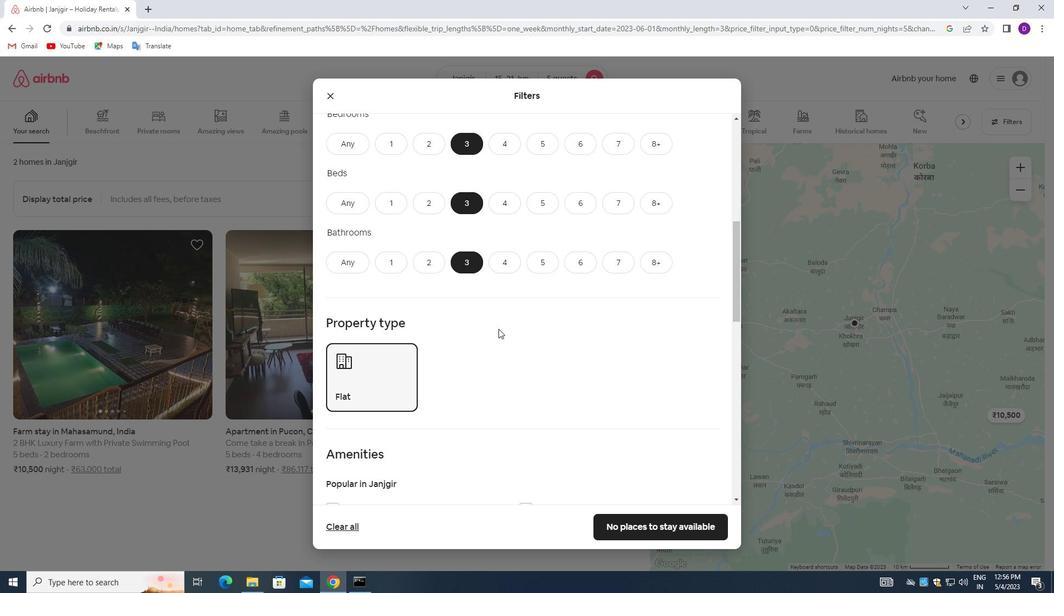 
Action: Mouse scrolled (498, 328) with delta (0, 0)
Screenshot: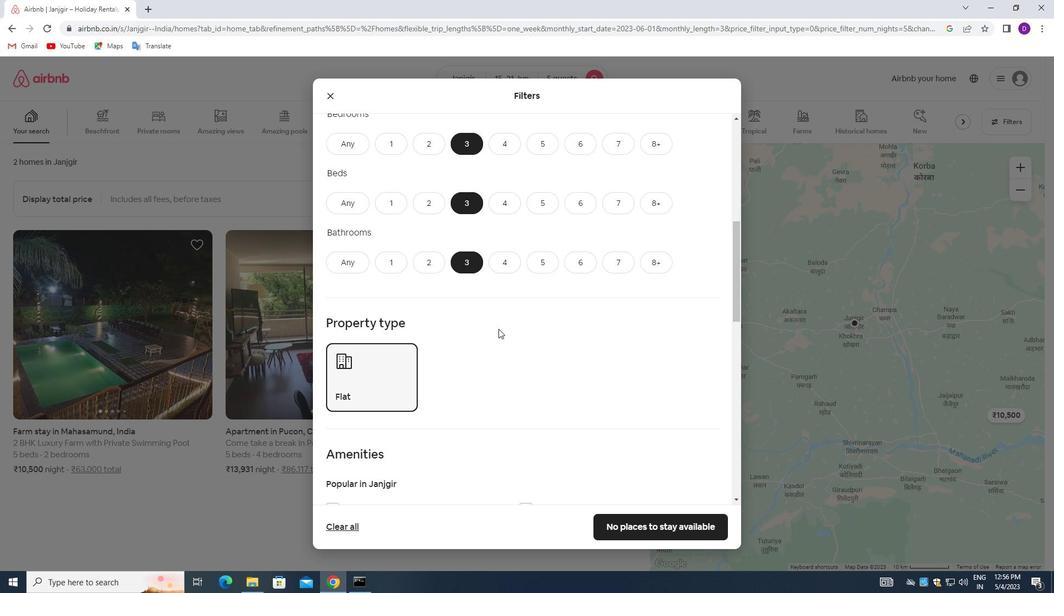
Action: Mouse scrolled (498, 328) with delta (0, 0)
Screenshot: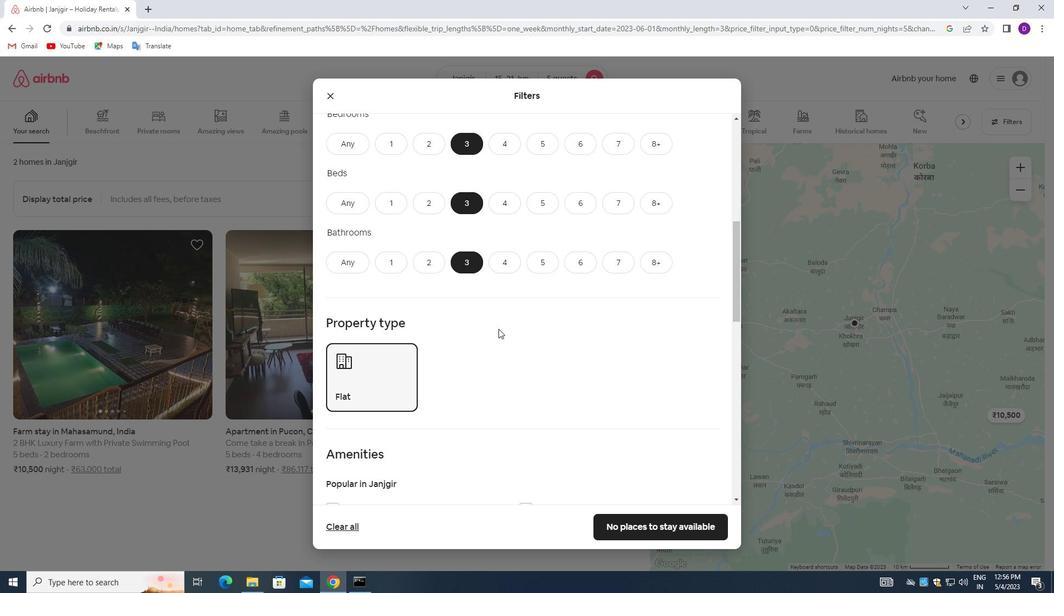 
Action: Mouse scrolled (498, 328) with delta (0, 0)
Screenshot: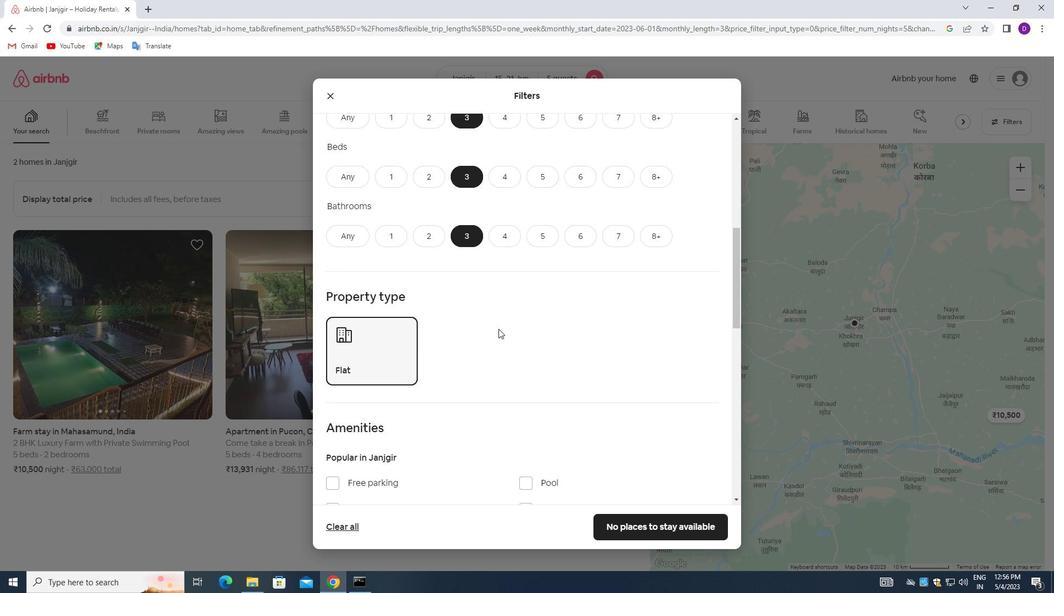 
Action: Mouse scrolled (498, 328) with delta (0, 0)
Screenshot: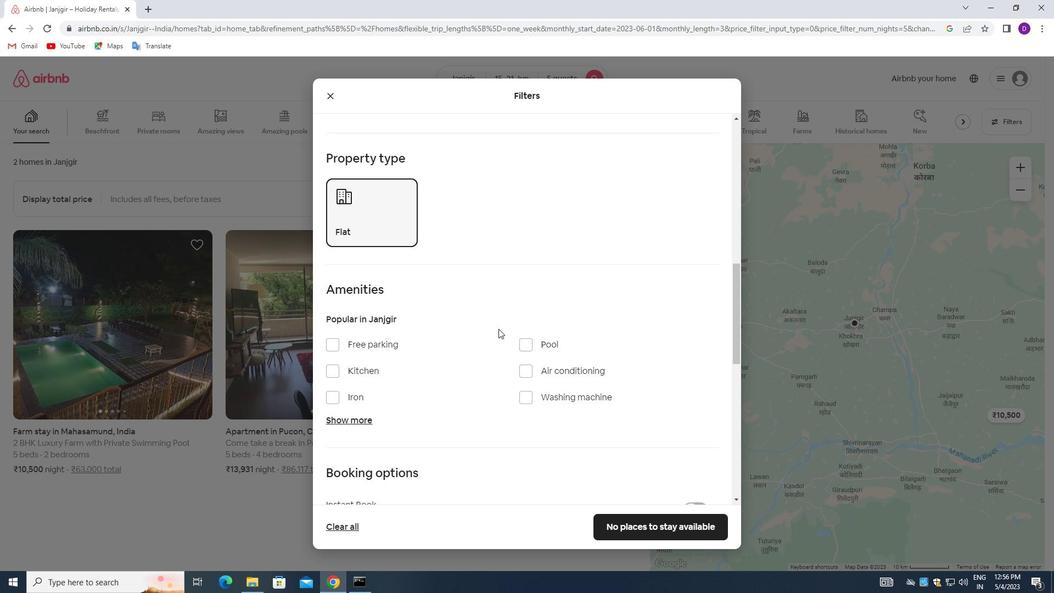 
Action: Mouse scrolled (498, 328) with delta (0, 0)
Screenshot: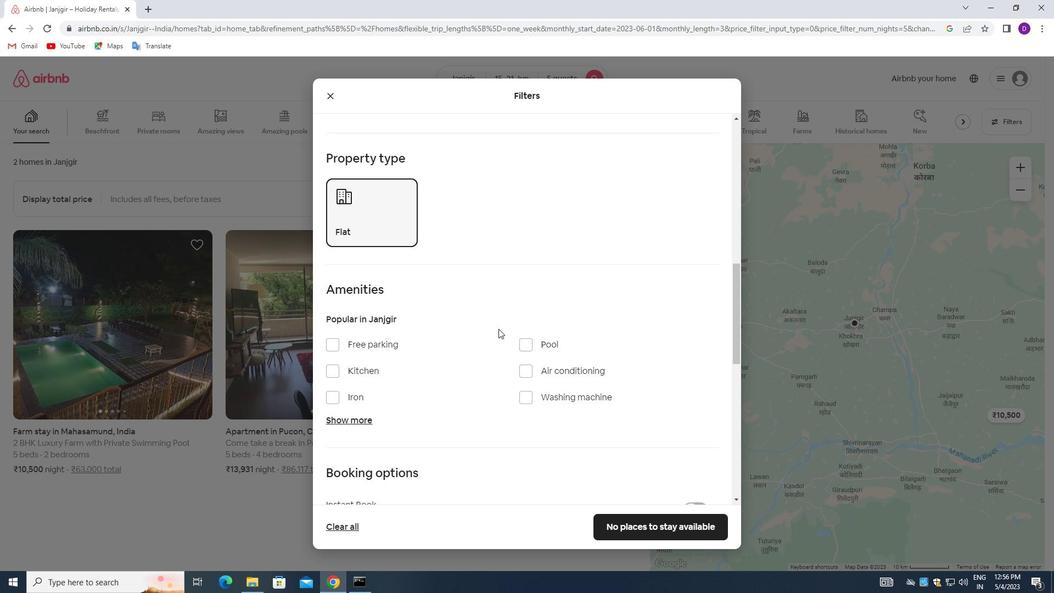 
Action: Mouse moved to (499, 329)
Screenshot: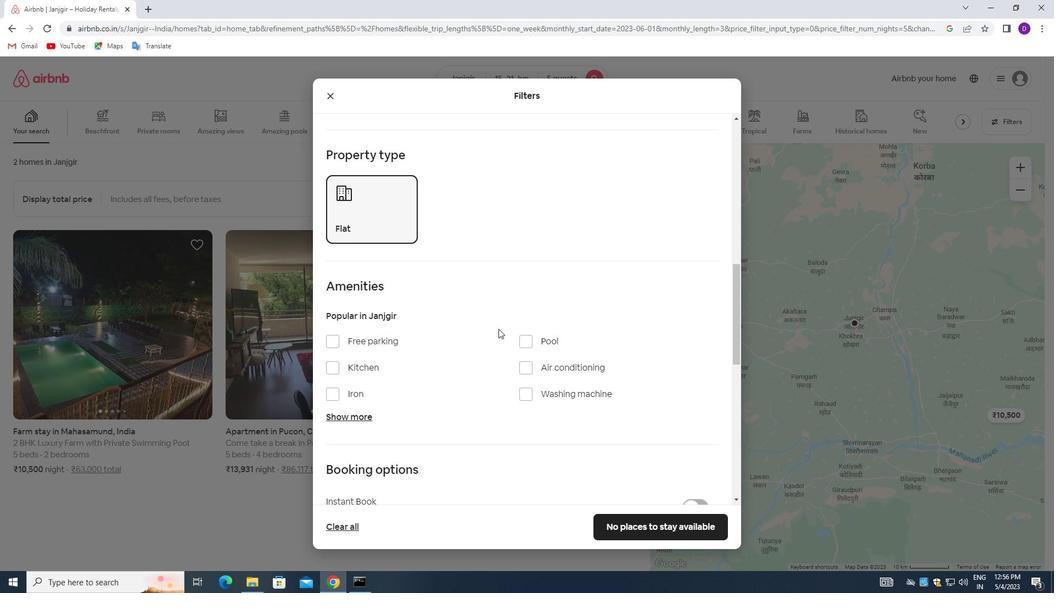 
Action: Mouse scrolled (499, 328) with delta (0, 0)
Screenshot: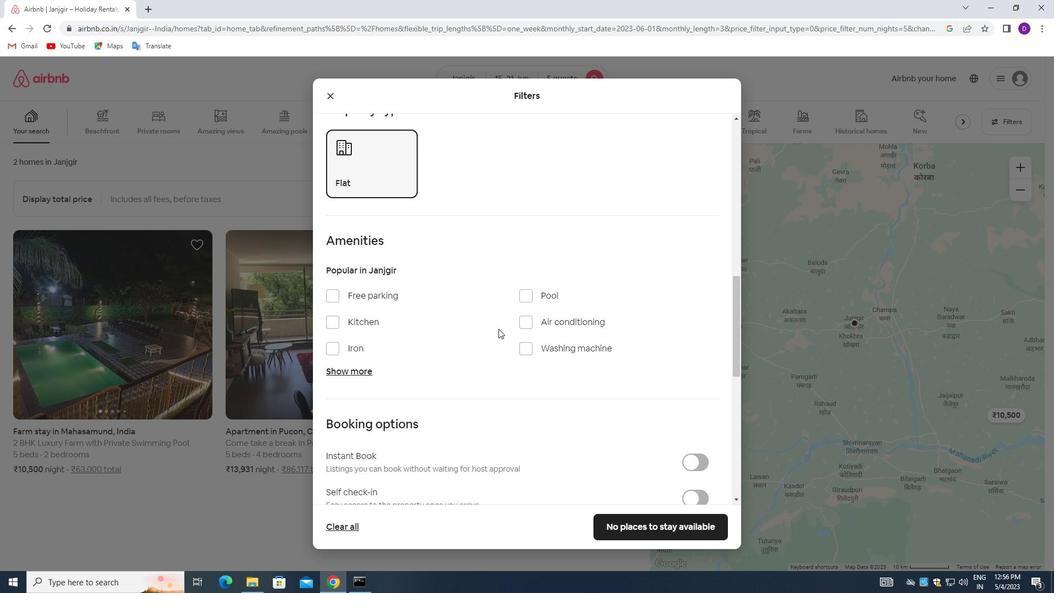 
Action: Mouse moved to (690, 385)
Screenshot: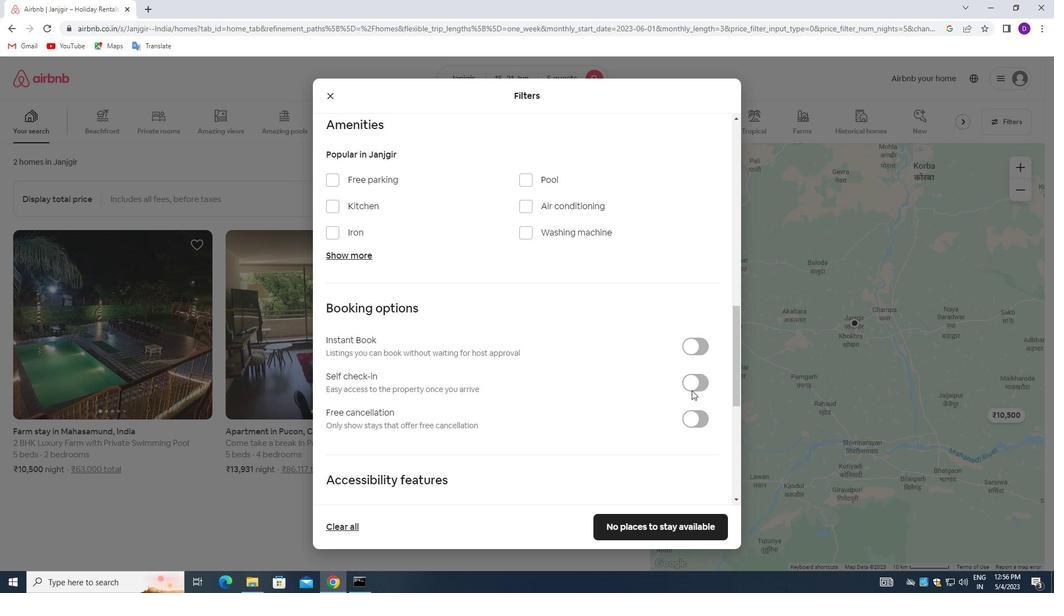 
Action: Mouse pressed left at (690, 385)
Screenshot: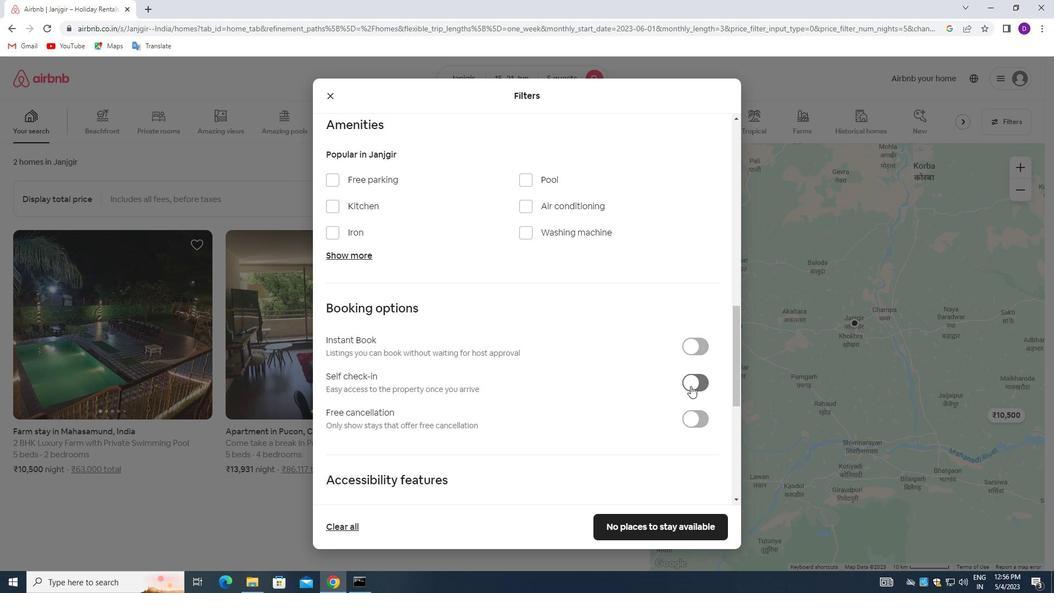 
Action: Mouse moved to (469, 386)
Screenshot: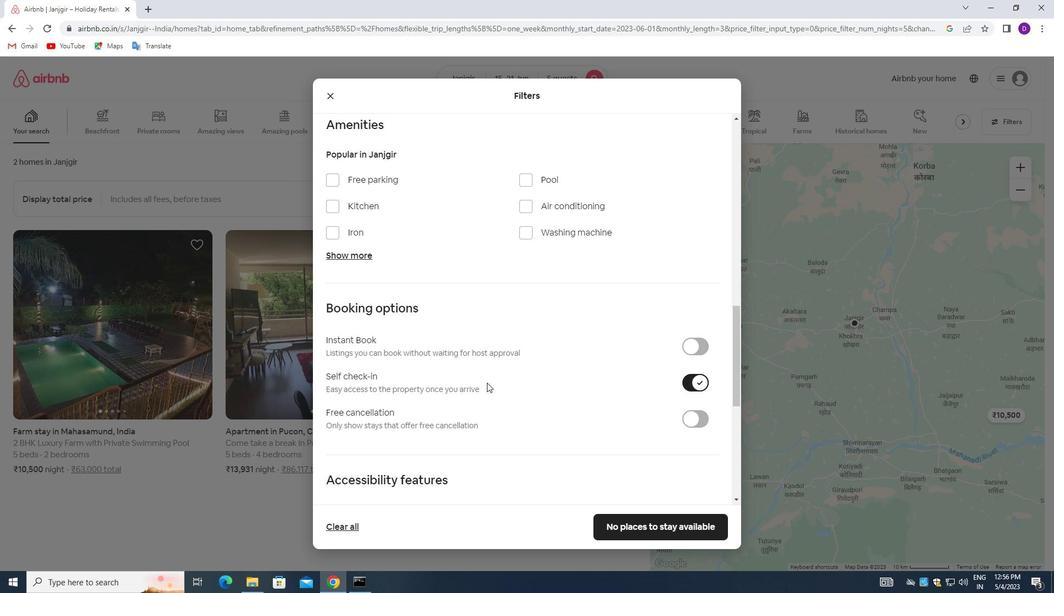 
Action: Mouse scrolled (469, 386) with delta (0, 0)
Screenshot: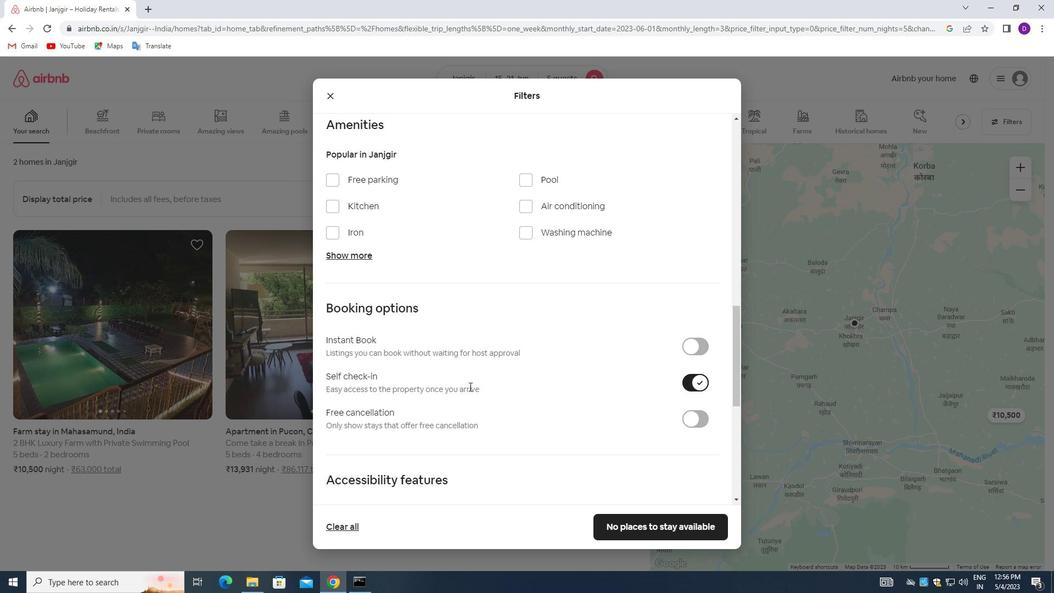 
Action: Mouse moved to (469, 386)
Screenshot: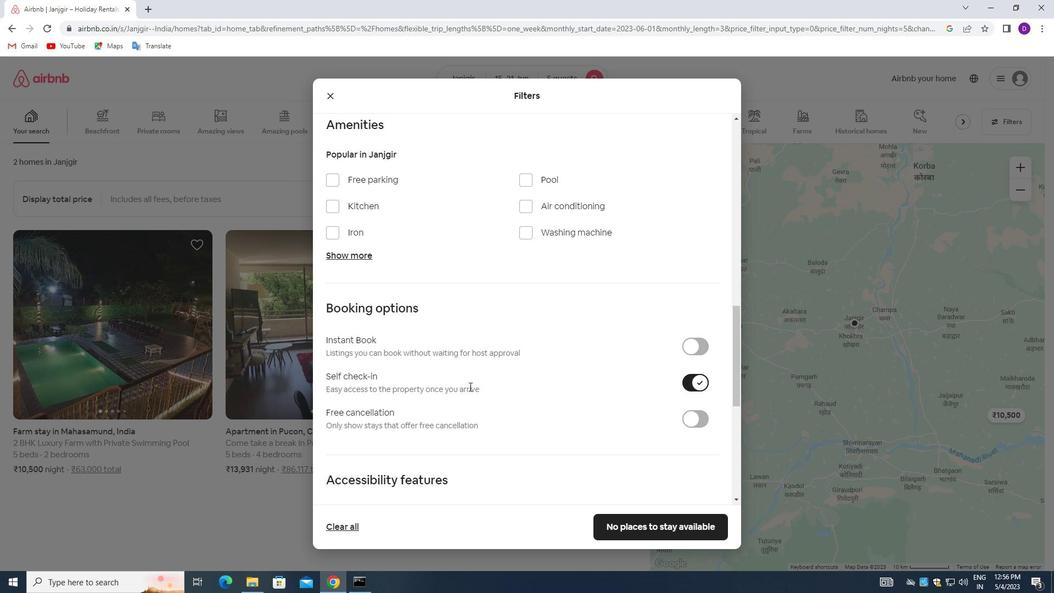 
Action: Mouse scrolled (469, 386) with delta (0, 0)
Screenshot: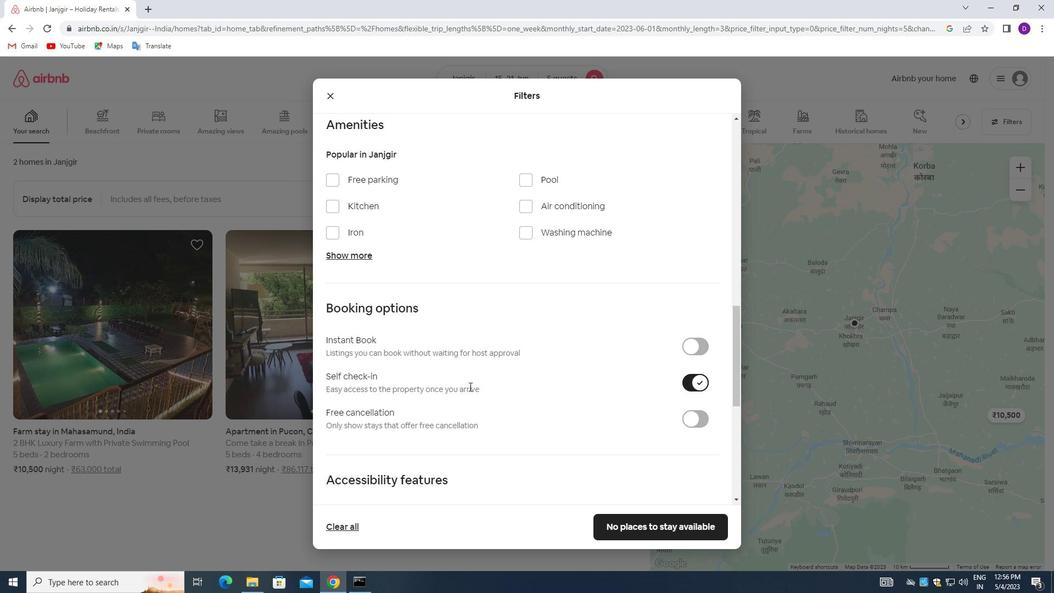 
Action: Mouse moved to (470, 385)
Screenshot: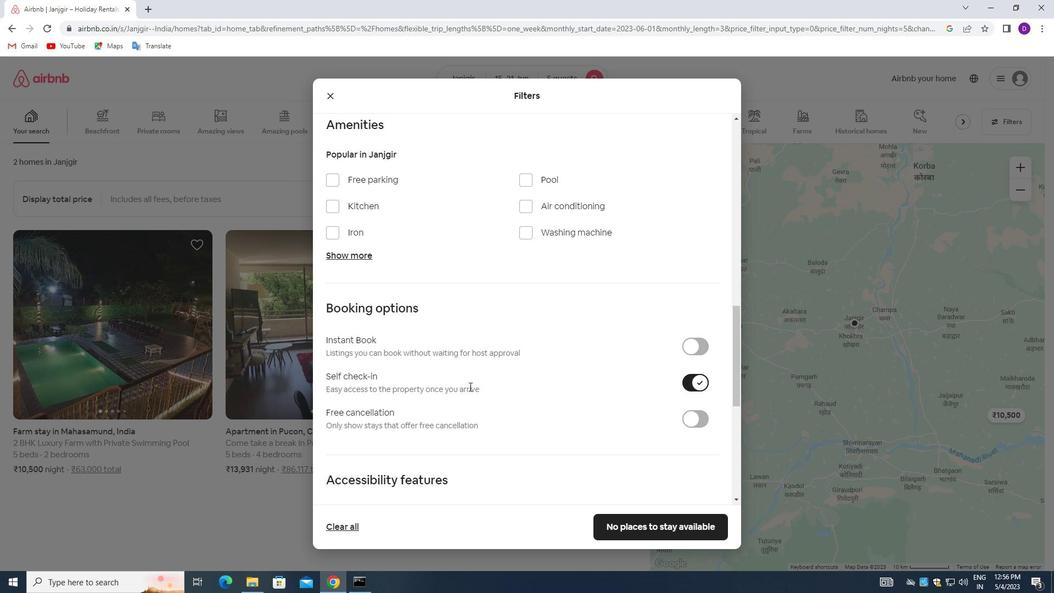 
Action: Mouse scrolled (470, 384) with delta (0, 0)
Screenshot: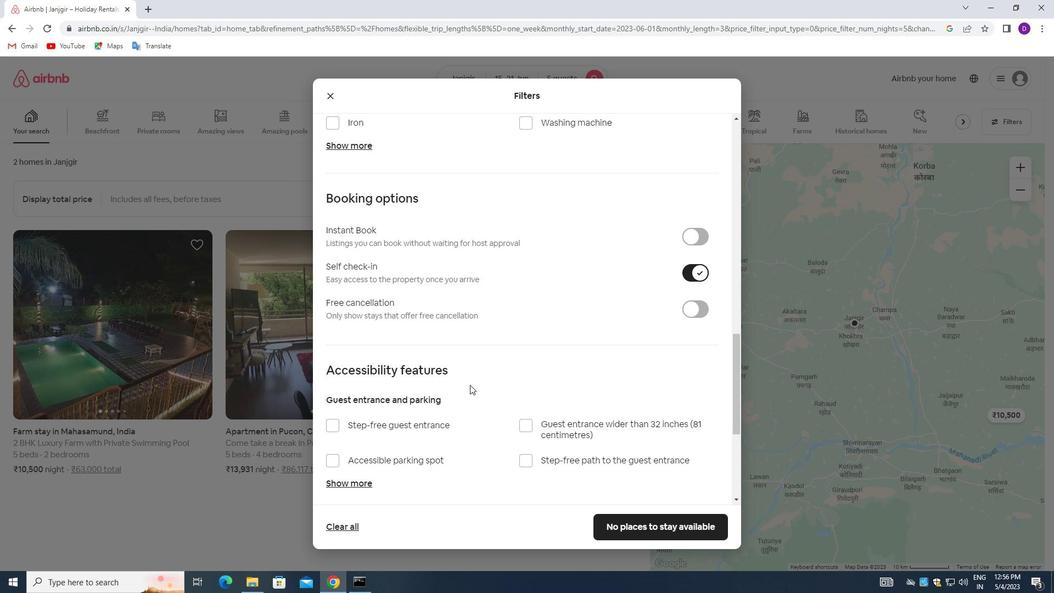 
Action: Mouse scrolled (470, 384) with delta (0, 0)
Screenshot: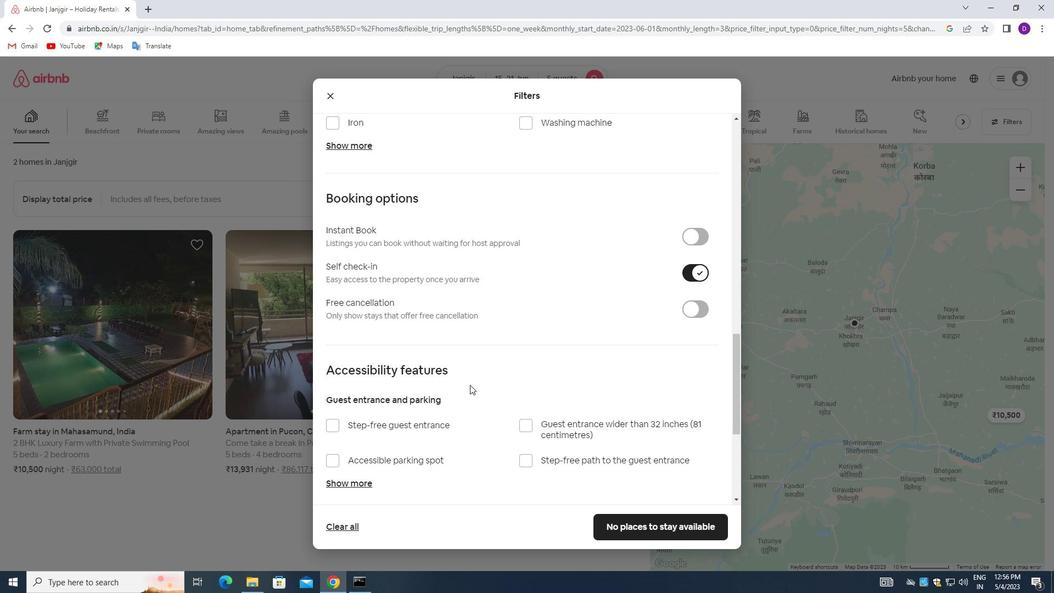 
Action: Mouse moved to (470, 385)
Screenshot: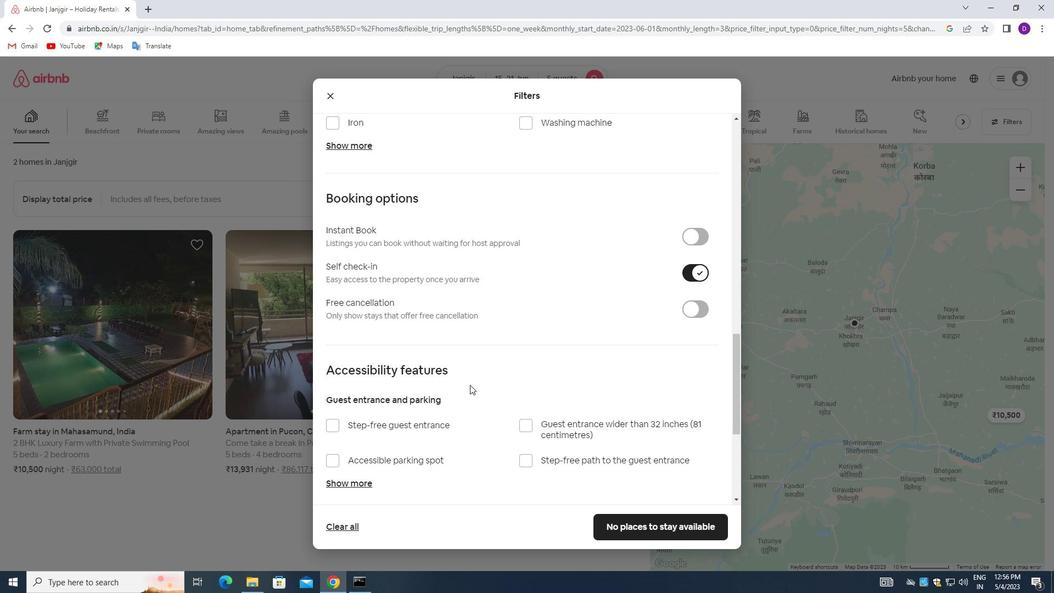 
Action: Mouse scrolled (470, 384) with delta (0, 0)
Screenshot: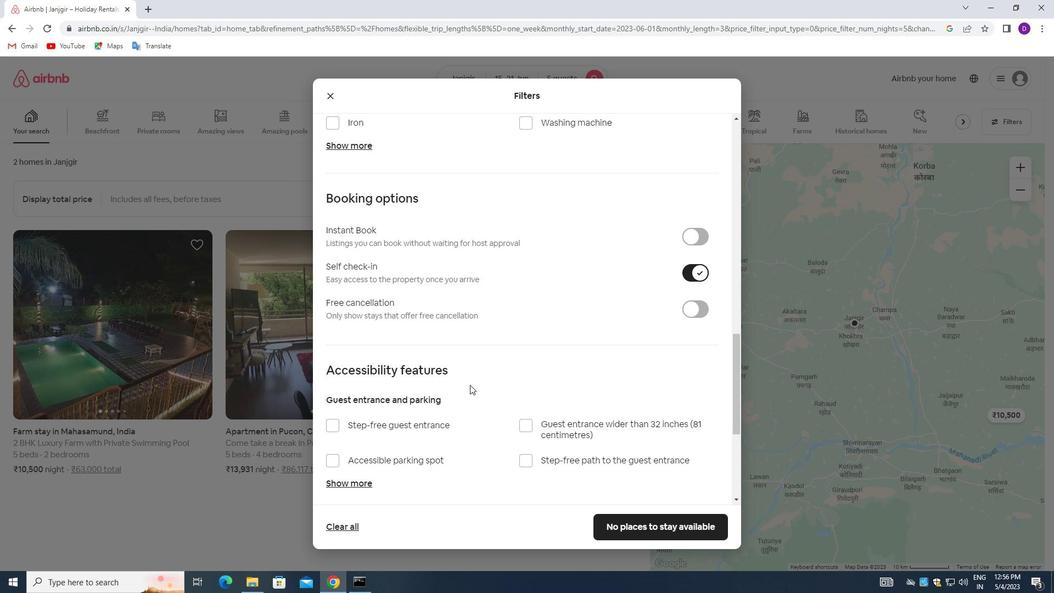 
Action: Mouse moved to (469, 386)
Screenshot: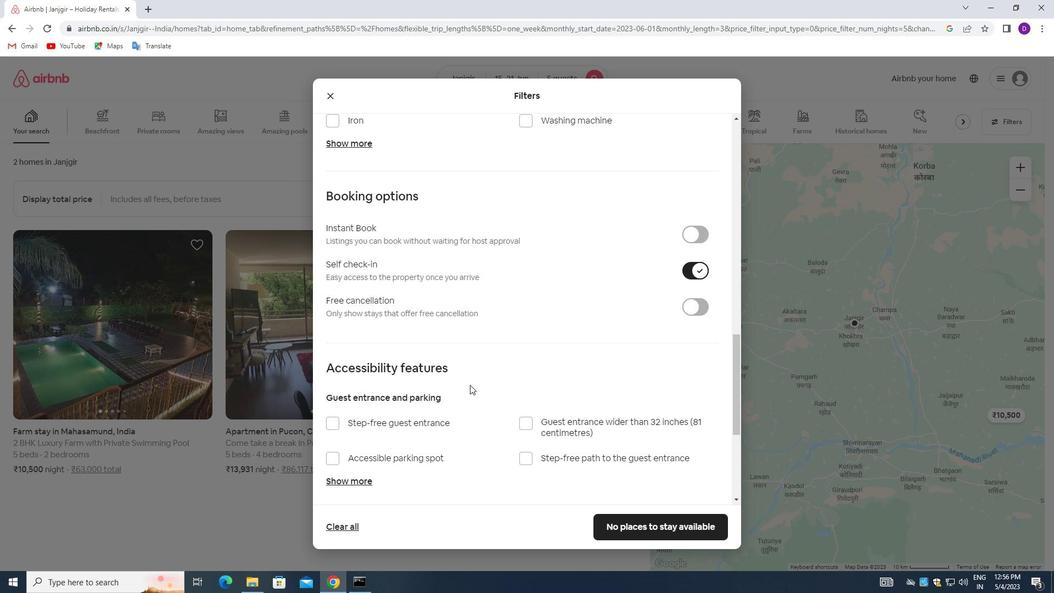 
Action: Mouse scrolled (469, 385) with delta (0, 0)
Screenshot: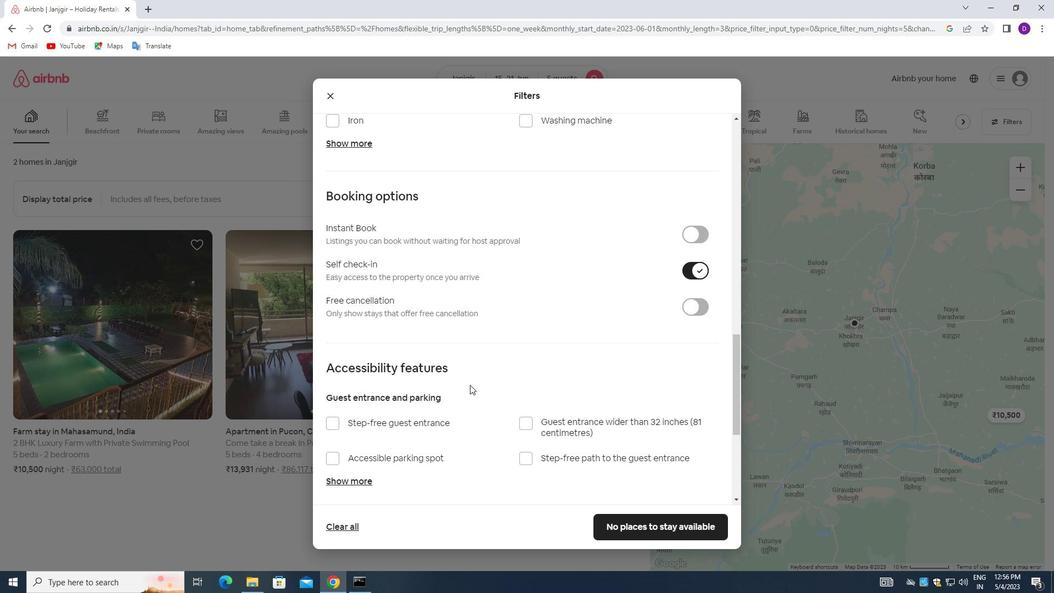 
Action: Mouse moved to (465, 391)
Screenshot: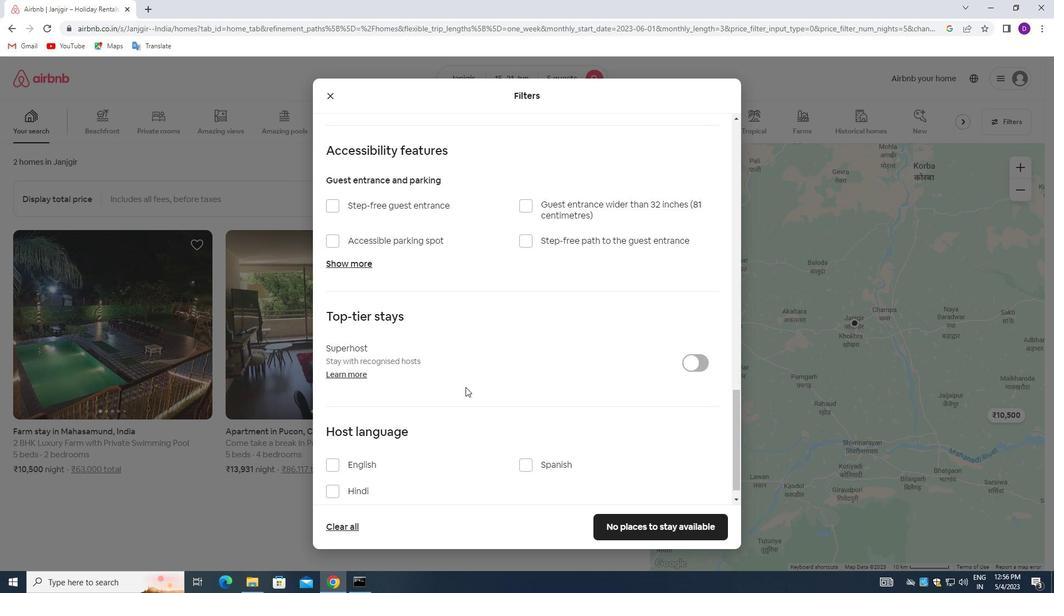 
Action: Mouse scrolled (465, 390) with delta (0, 0)
Screenshot: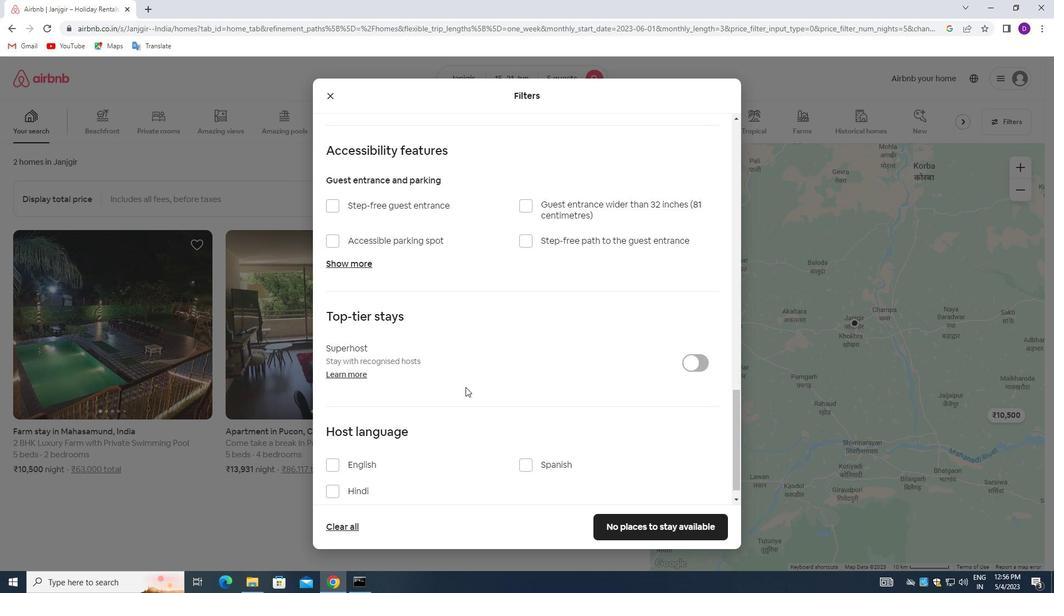 
Action: Mouse moved to (470, 398)
Screenshot: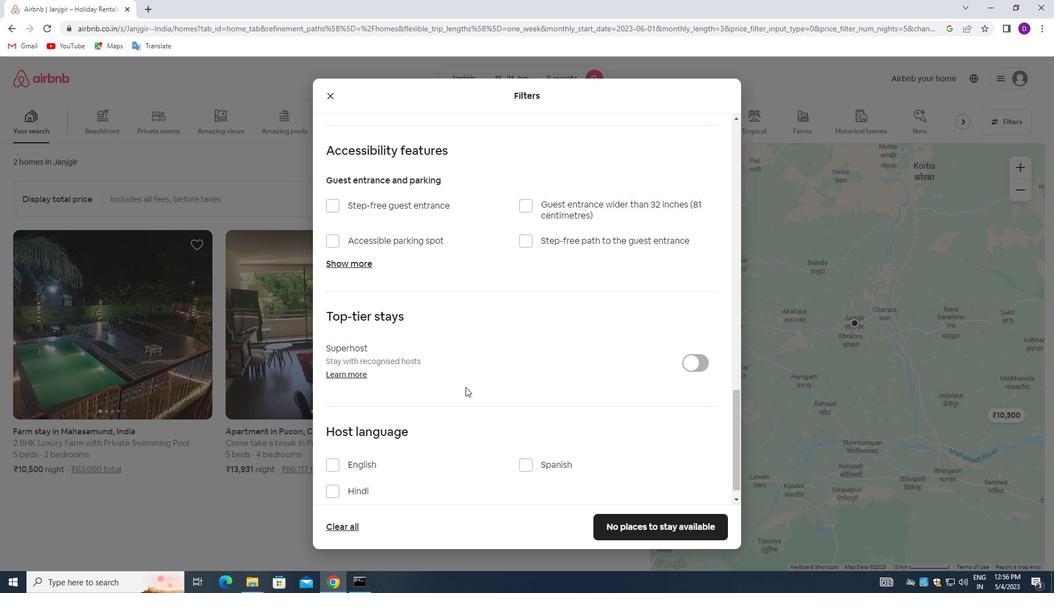 
Action: Mouse scrolled (470, 398) with delta (0, 0)
Screenshot: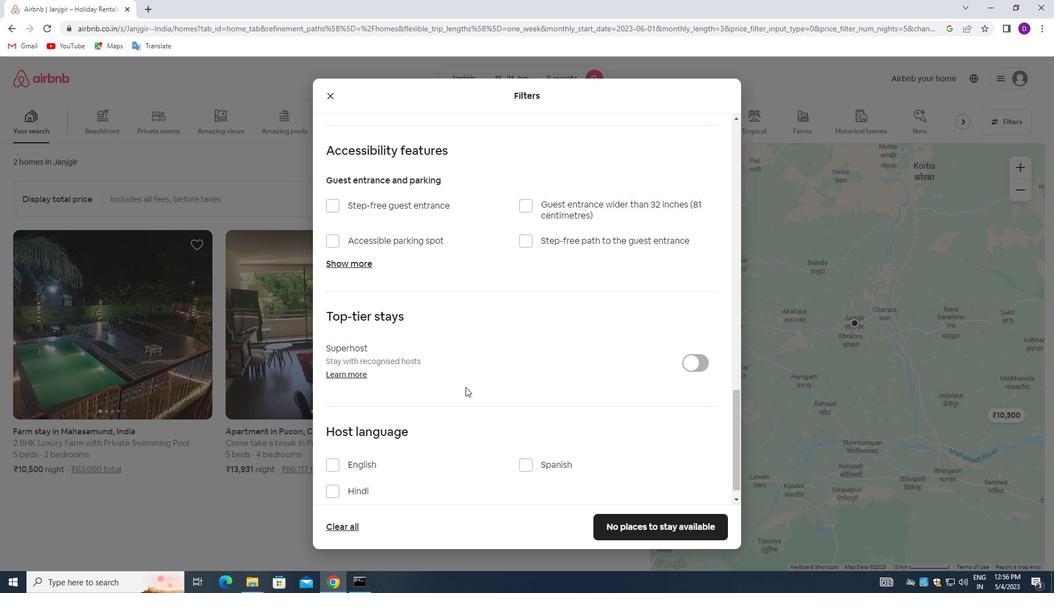 
Action: Mouse moved to (484, 402)
Screenshot: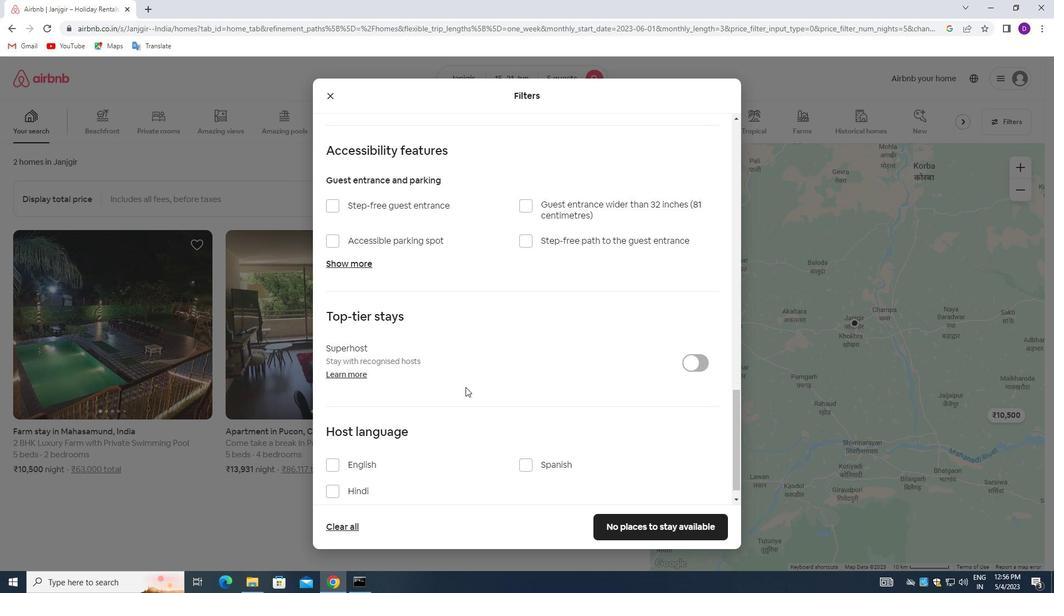 
Action: Mouse scrolled (484, 402) with delta (0, 0)
Screenshot: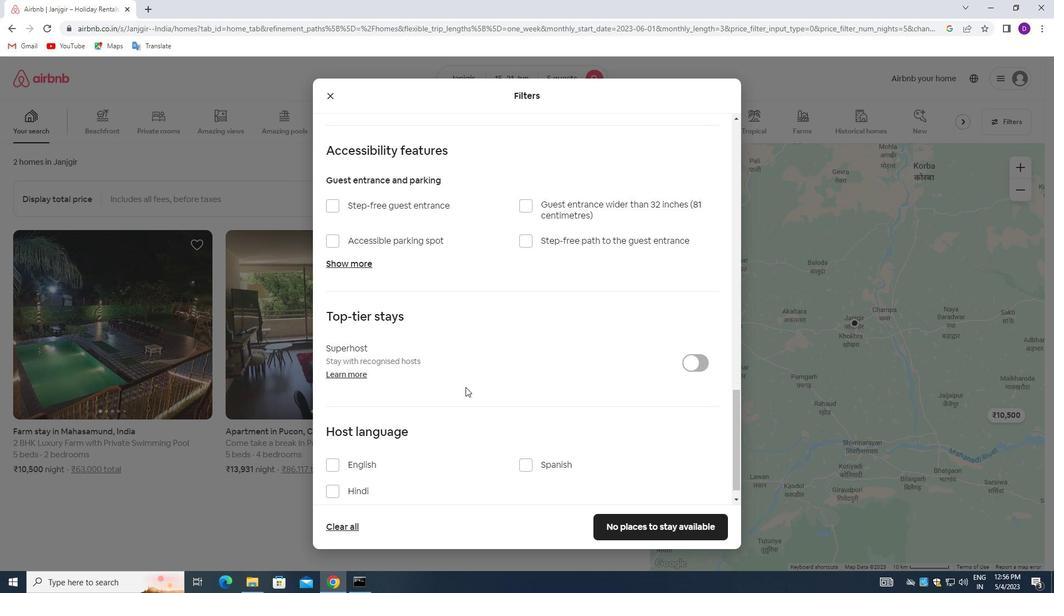 
Action: Mouse moved to (332, 450)
Screenshot: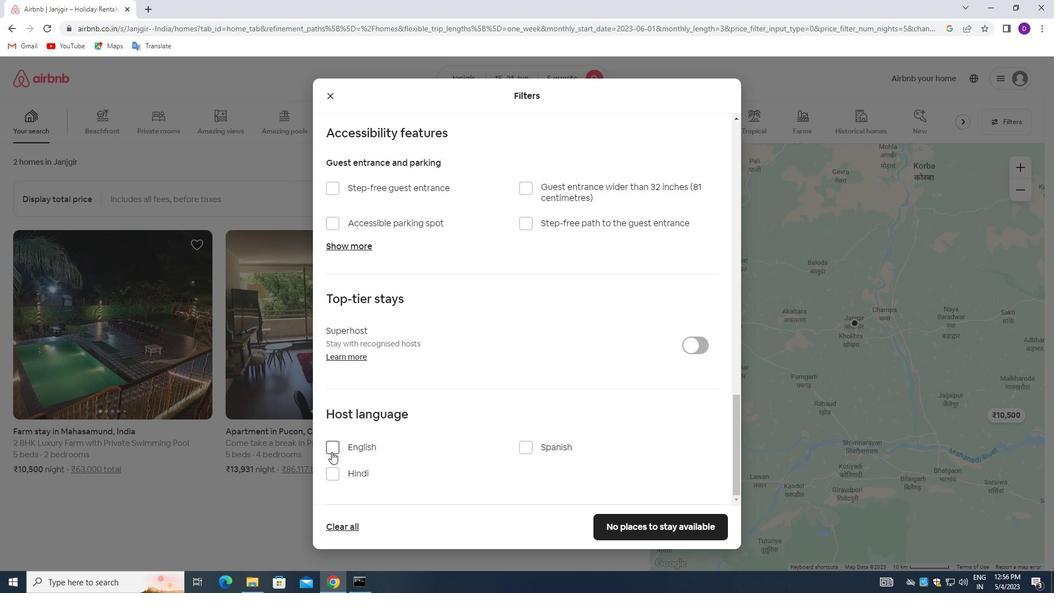 
Action: Mouse pressed left at (332, 450)
Screenshot: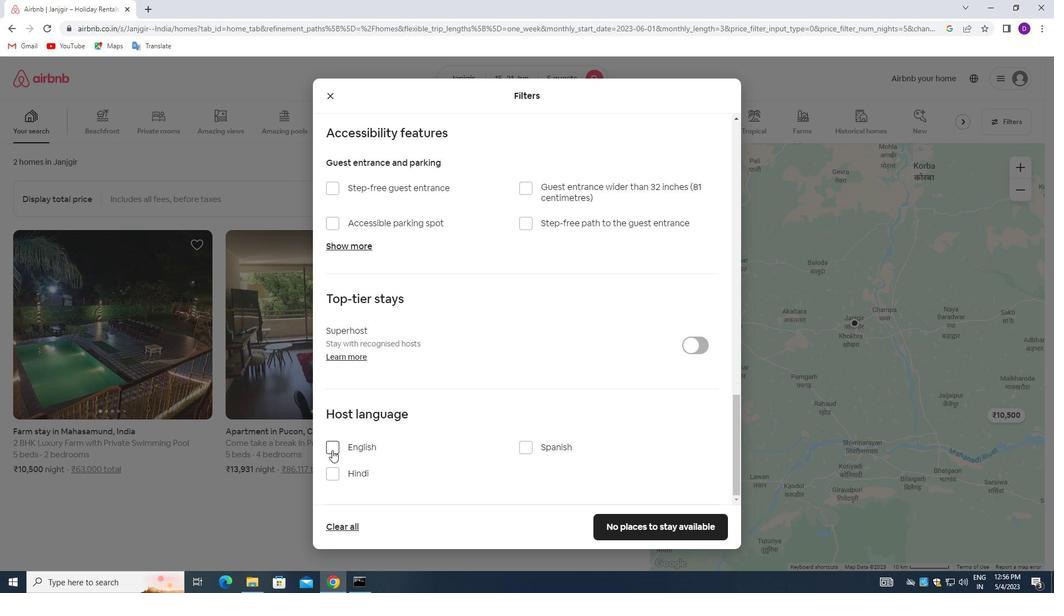 
Action: Mouse moved to (598, 524)
Screenshot: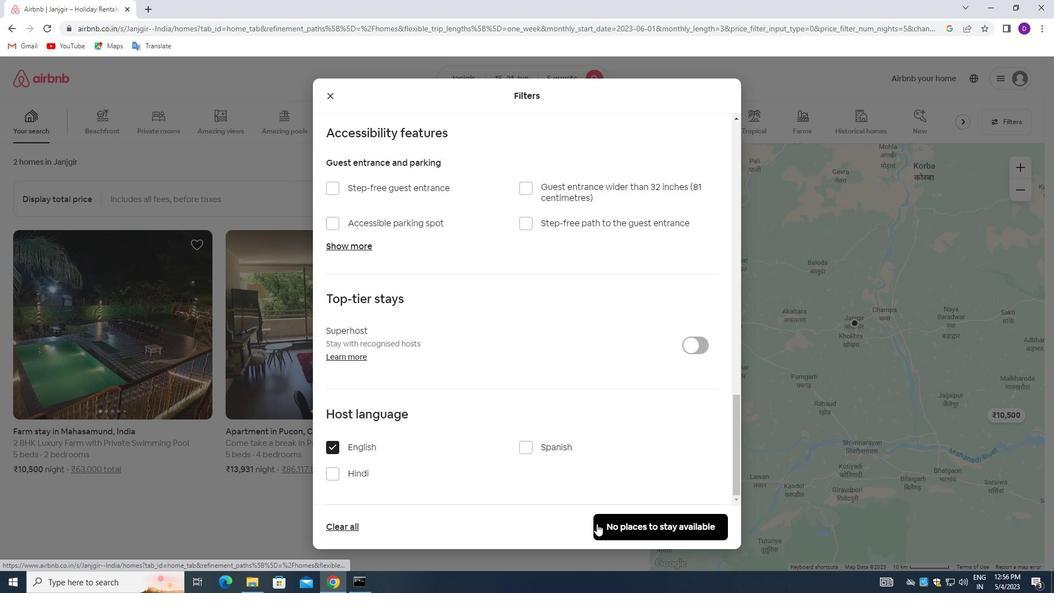 
Action: Mouse pressed left at (598, 524)
Screenshot: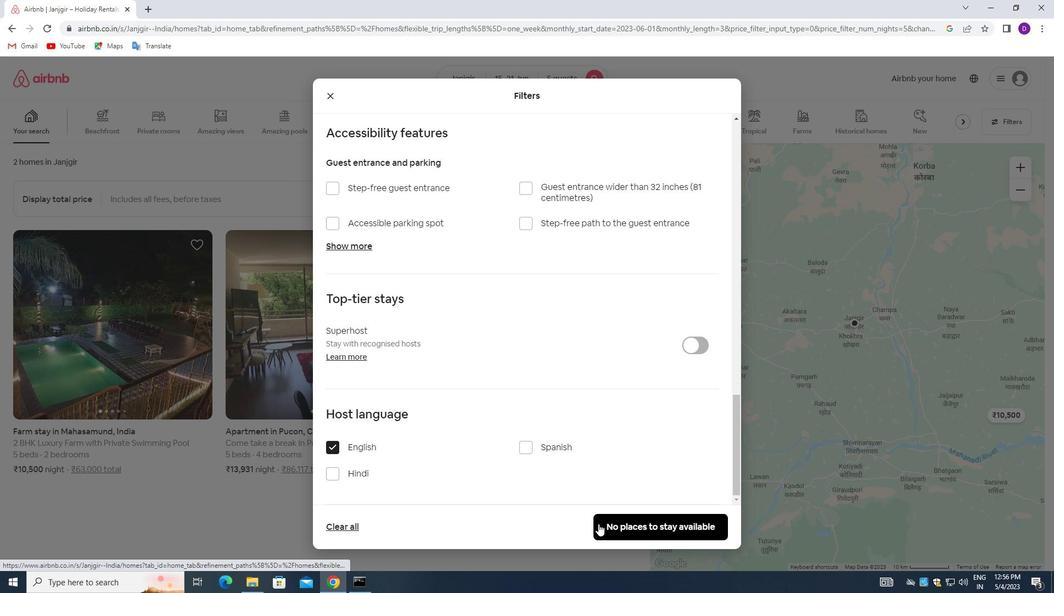 
Action: Mouse moved to (579, 322)
Screenshot: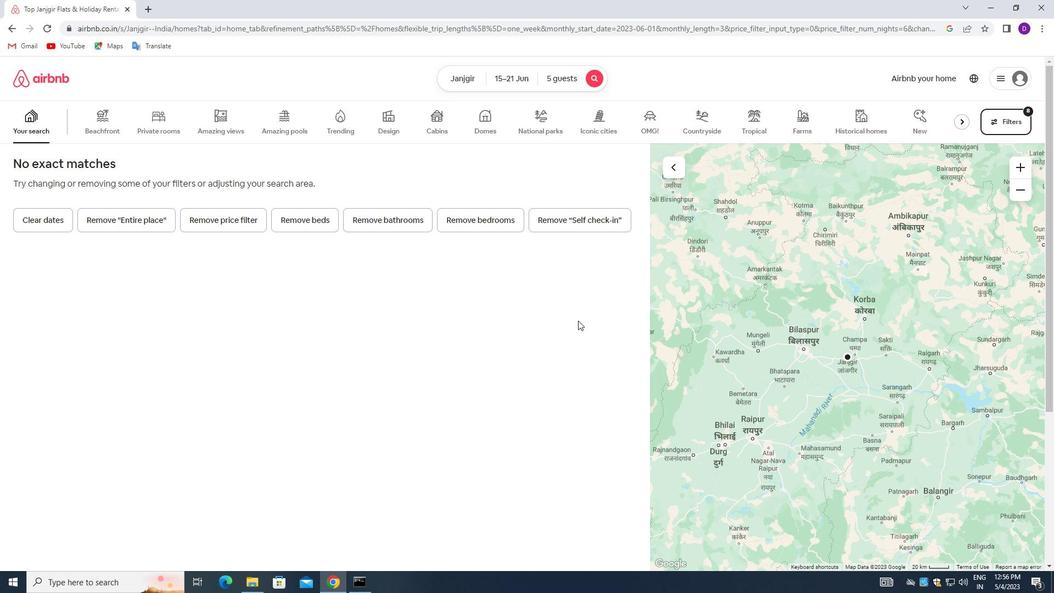 
